 Task: Add Nature's Path Organic Flax Plus Maple Pecan to the cart.
Action: Mouse moved to (800, 311)
Screenshot: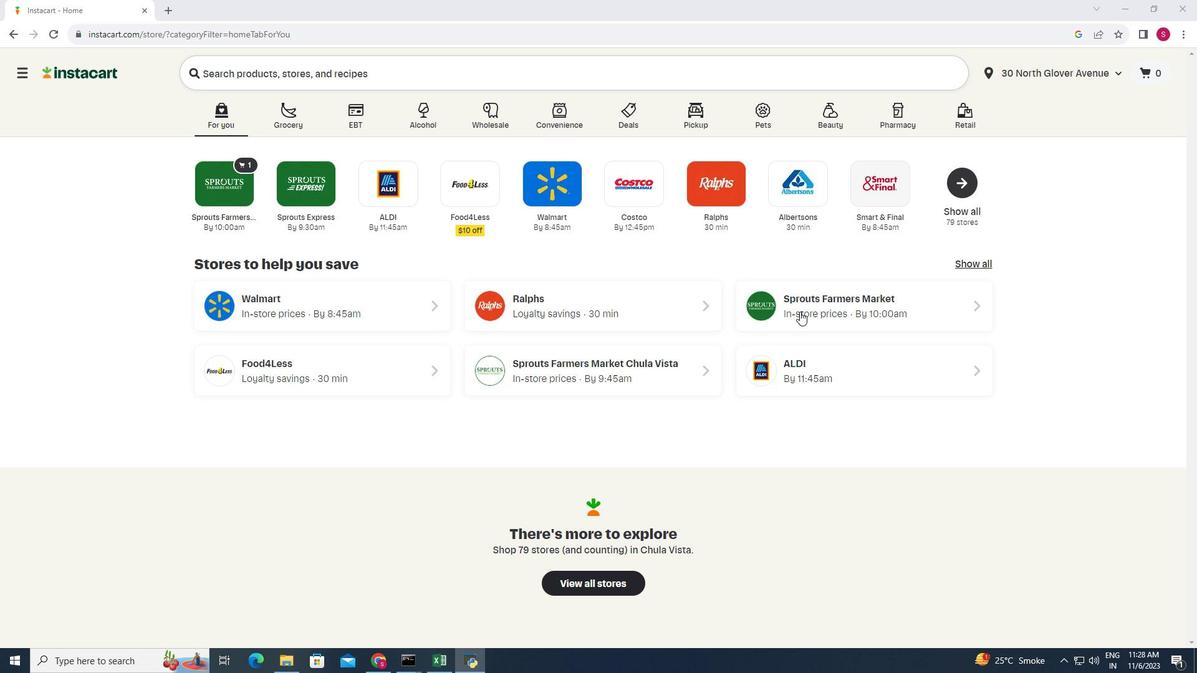
Action: Mouse pressed left at (800, 311)
Screenshot: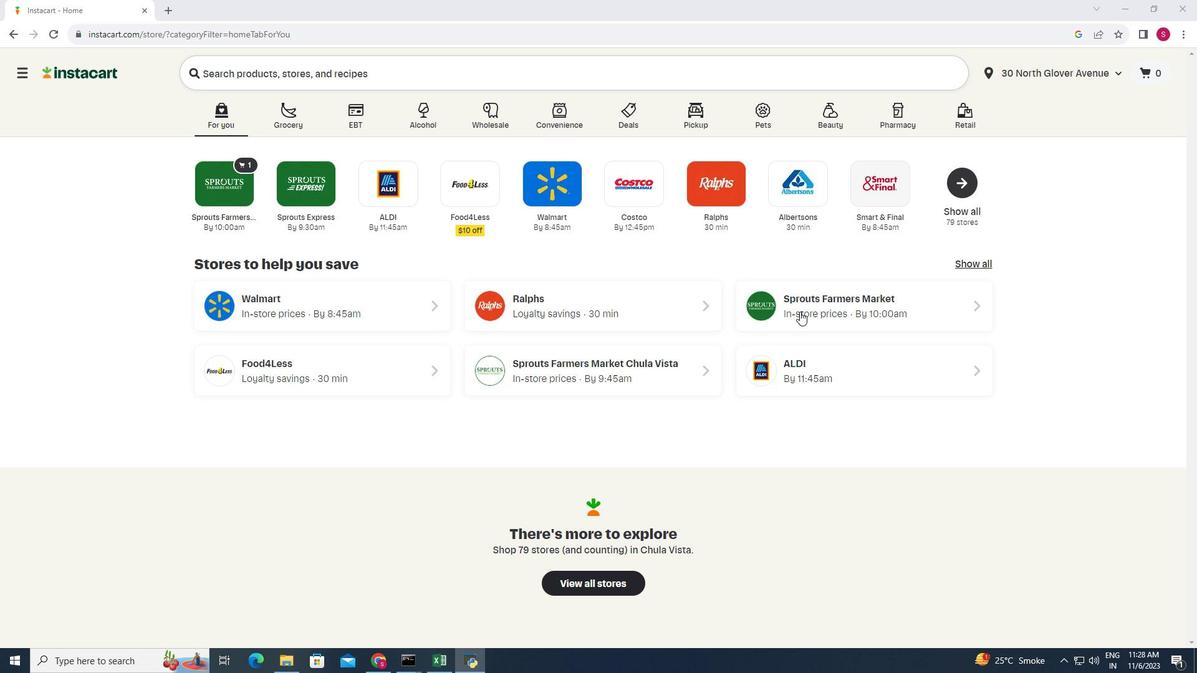 
Action: Mouse moved to (58, 422)
Screenshot: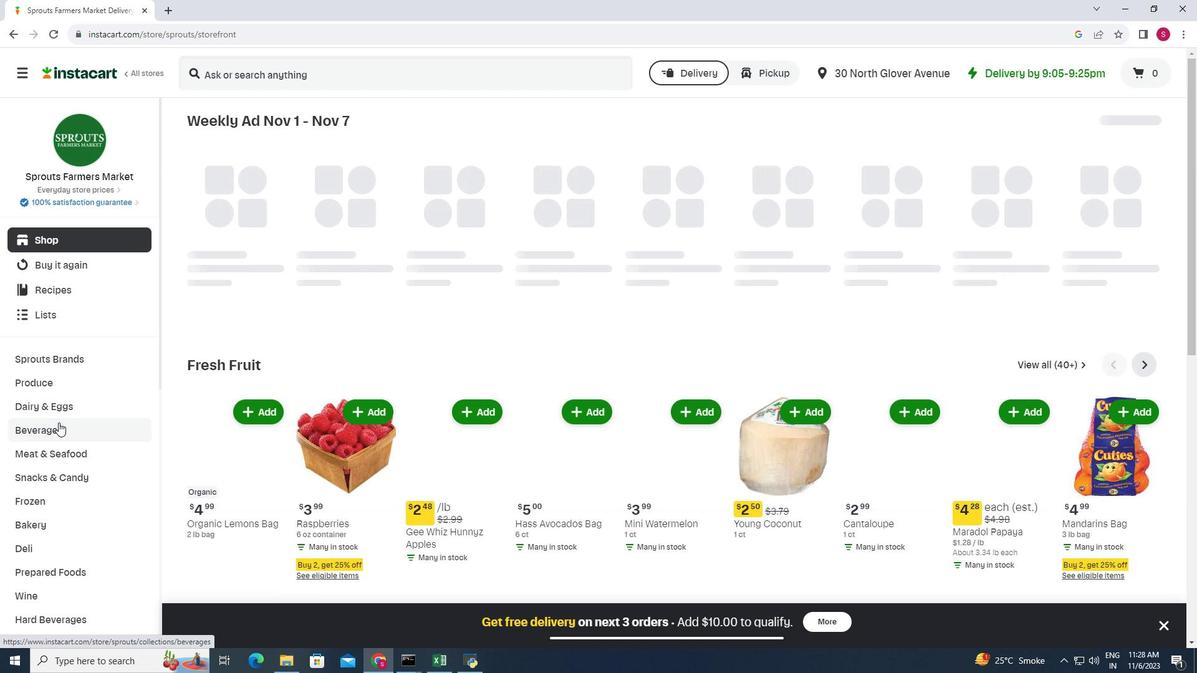 
Action: Mouse scrolled (58, 422) with delta (0, 0)
Screenshot: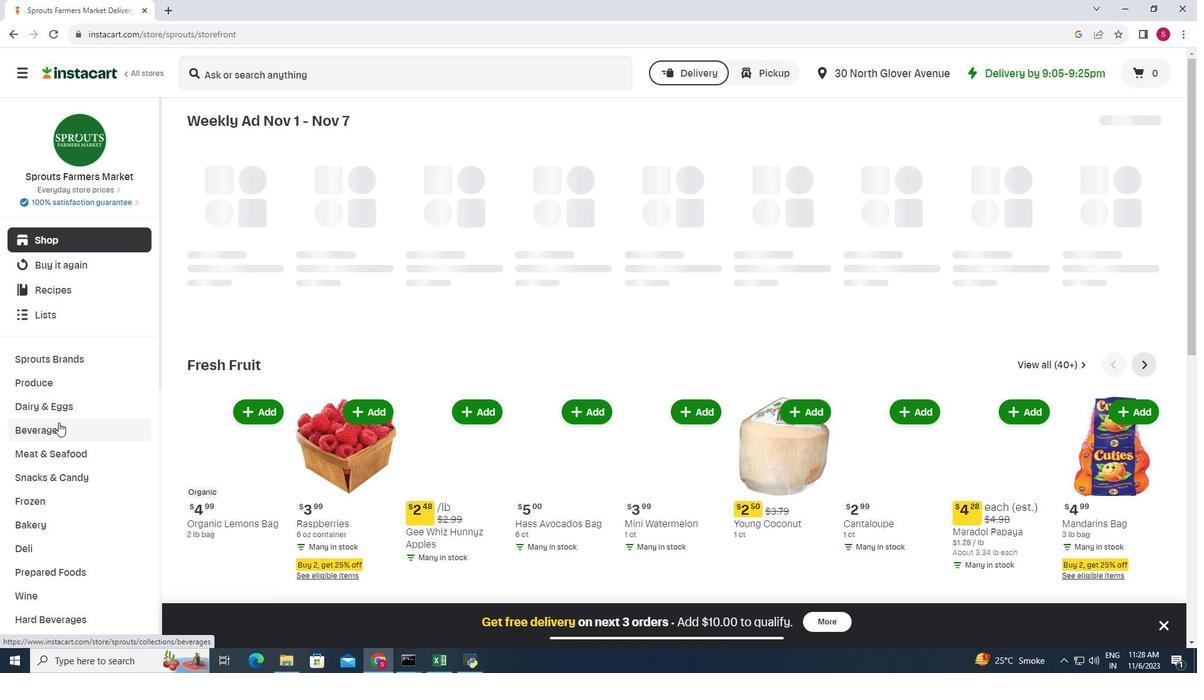 
Action: Mouse scrolled (58, 422) with delta (0, 0)
Screenshot: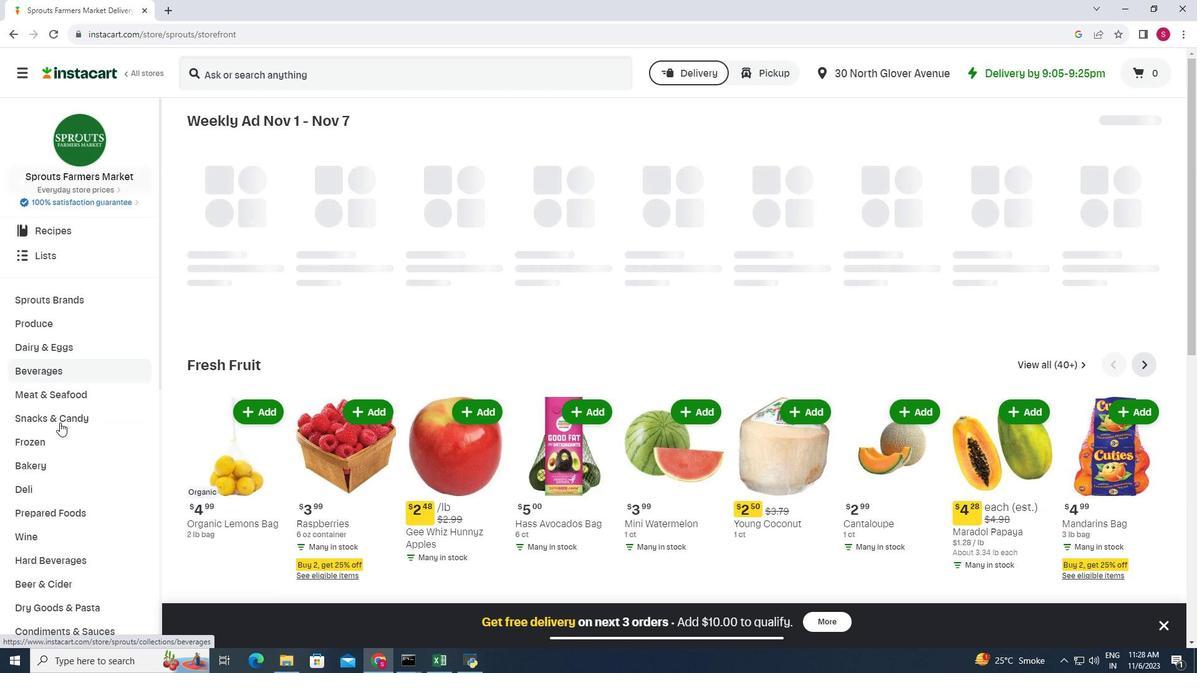 
Action: Mouse moved to (65, 422)
Screenshot: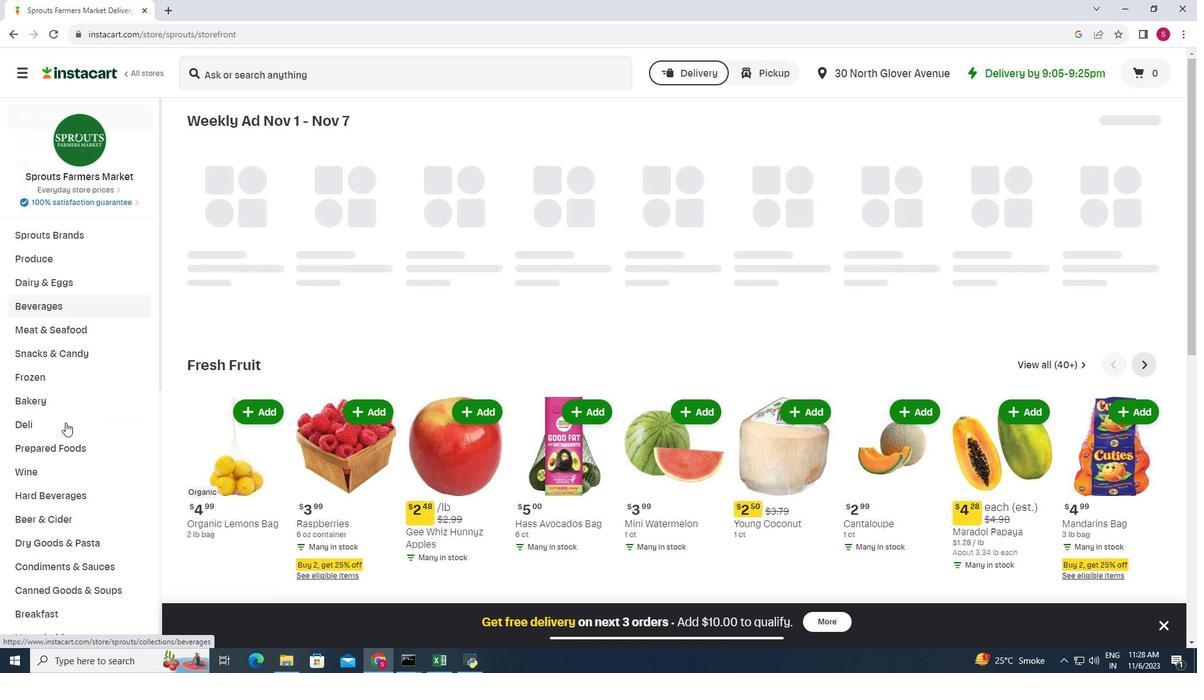 
Action: Mouse scrolled (65, 422) with delta (0, 0)
Screenshot: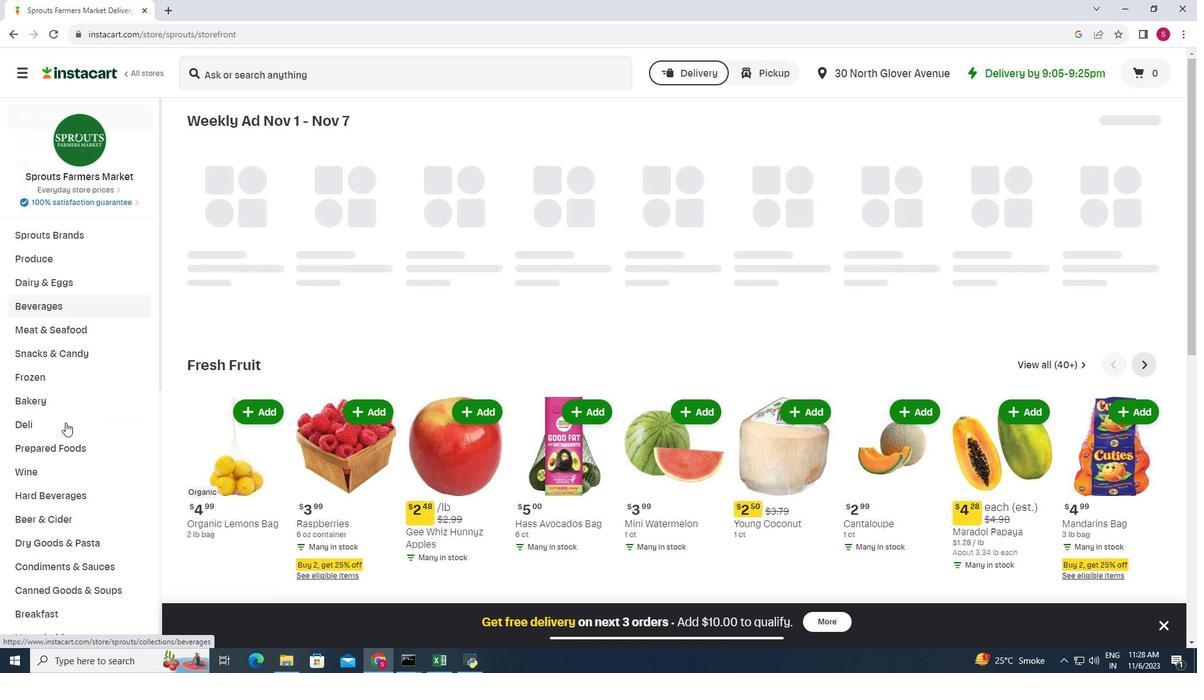 
Action: Mouse moved to (59, 543)
Screenshot: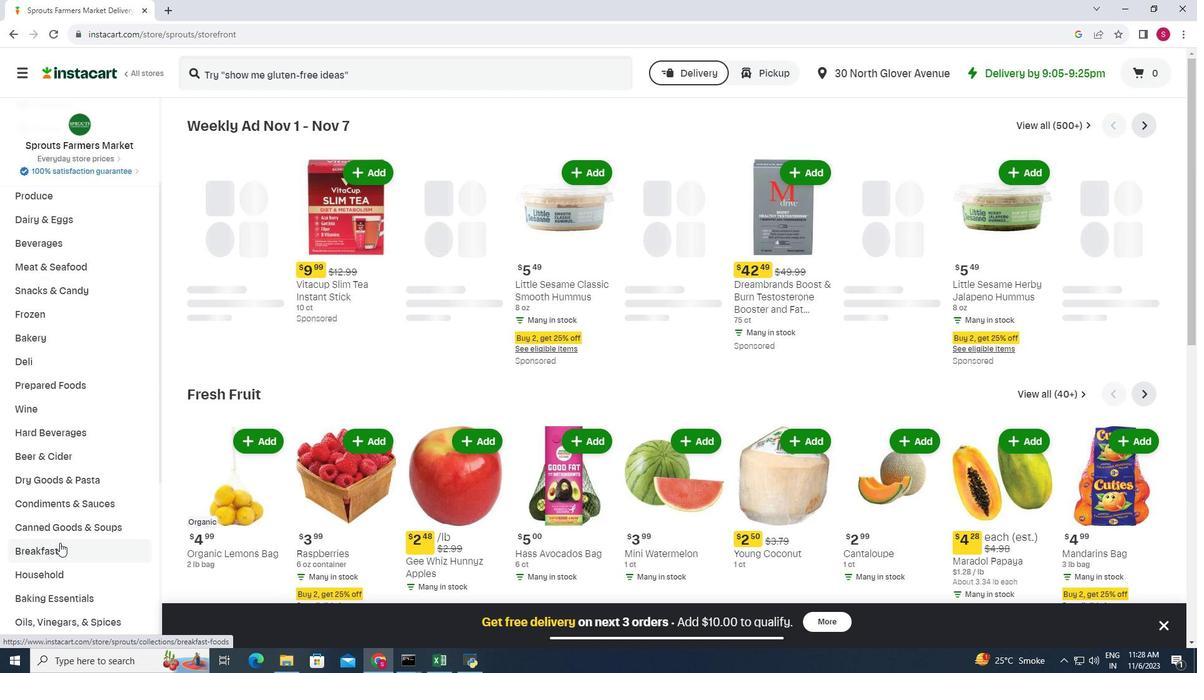 
Action: Mouse pressed left at (59, 543)
Screenshot: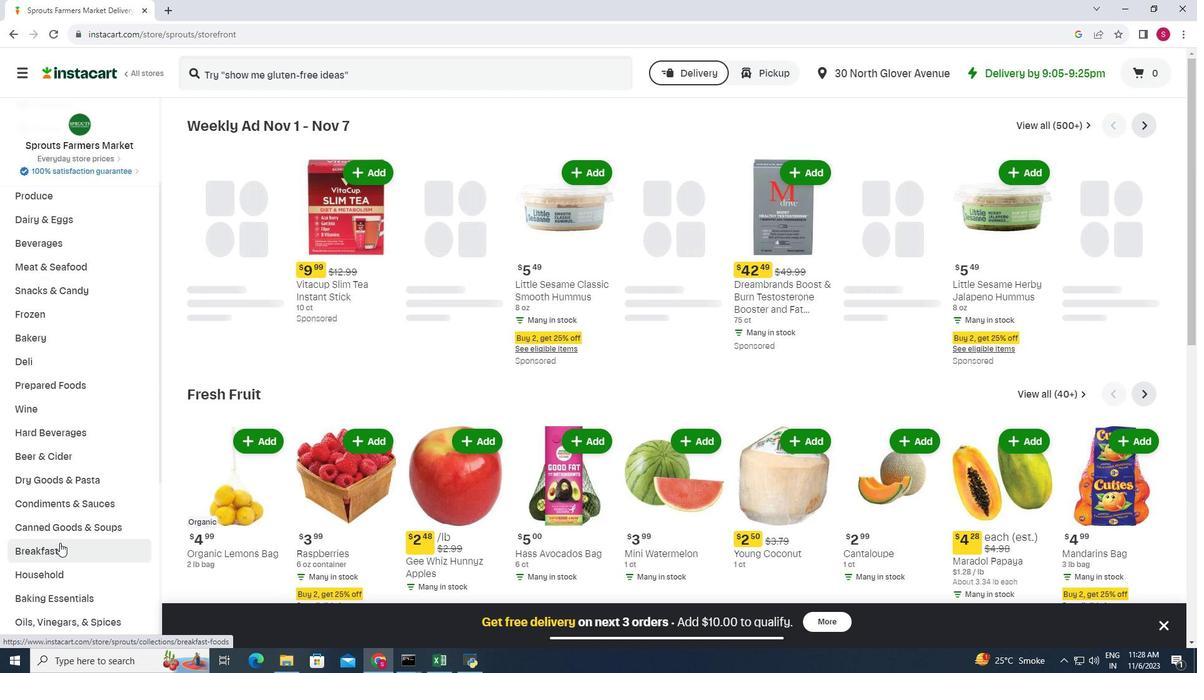 
Action: Mouse moved to (921, 147)
Screenshot: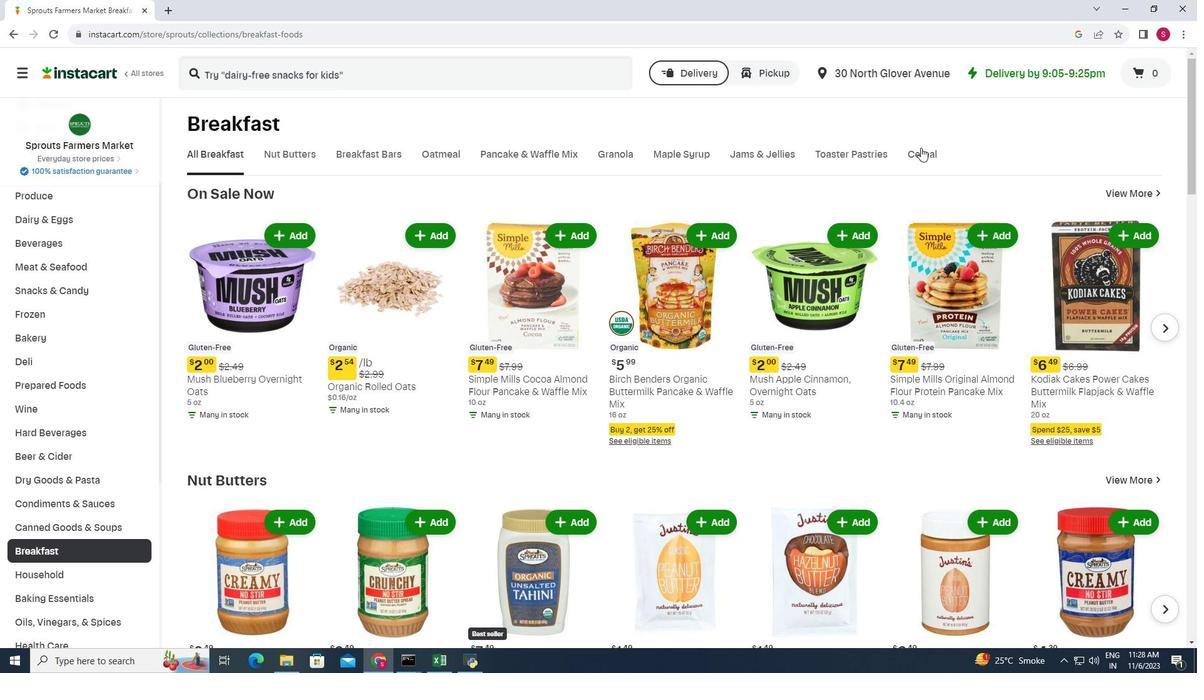 
Action: Mouse pressed left at (921, 147)
Screenshot: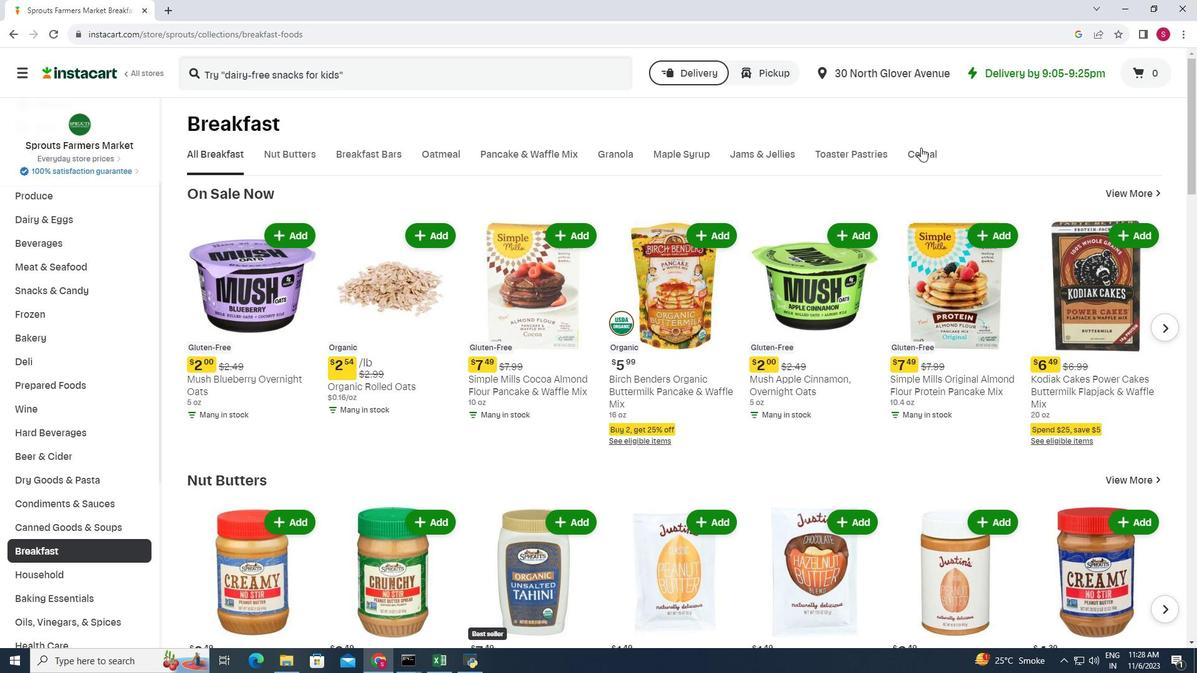 
Action: Mouse moved to (355, 227)
Screenshot: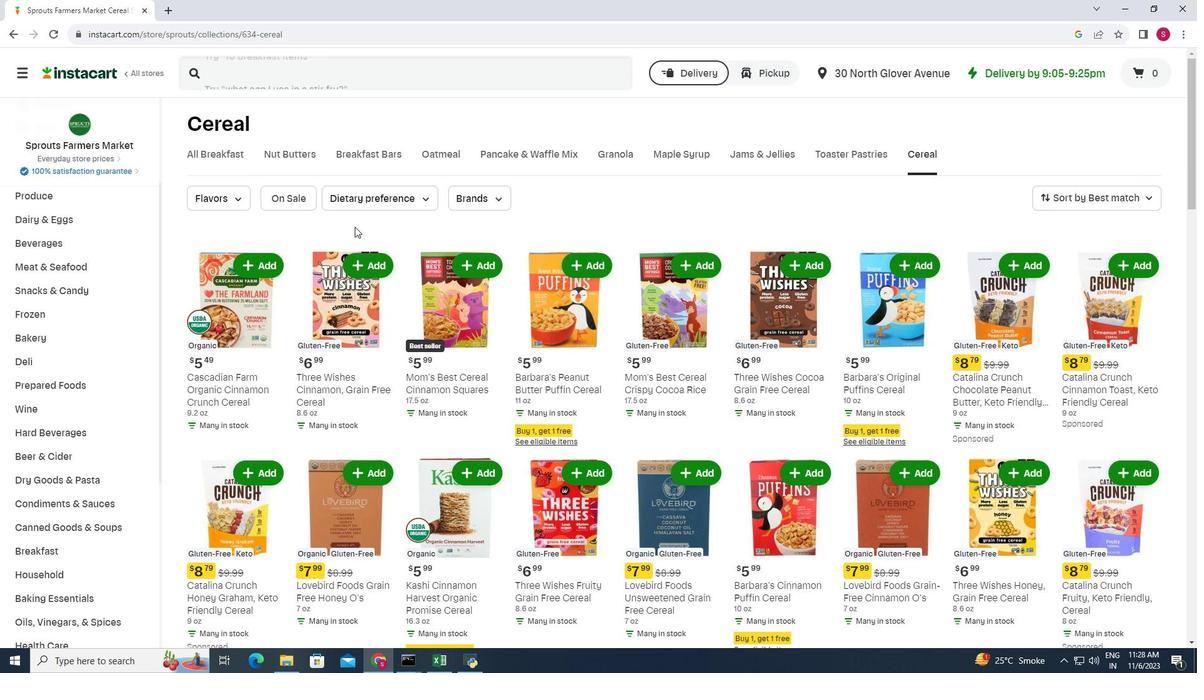 
Action: Mouse scrolled (355, 226) with delta (0, 0)
Screenshot: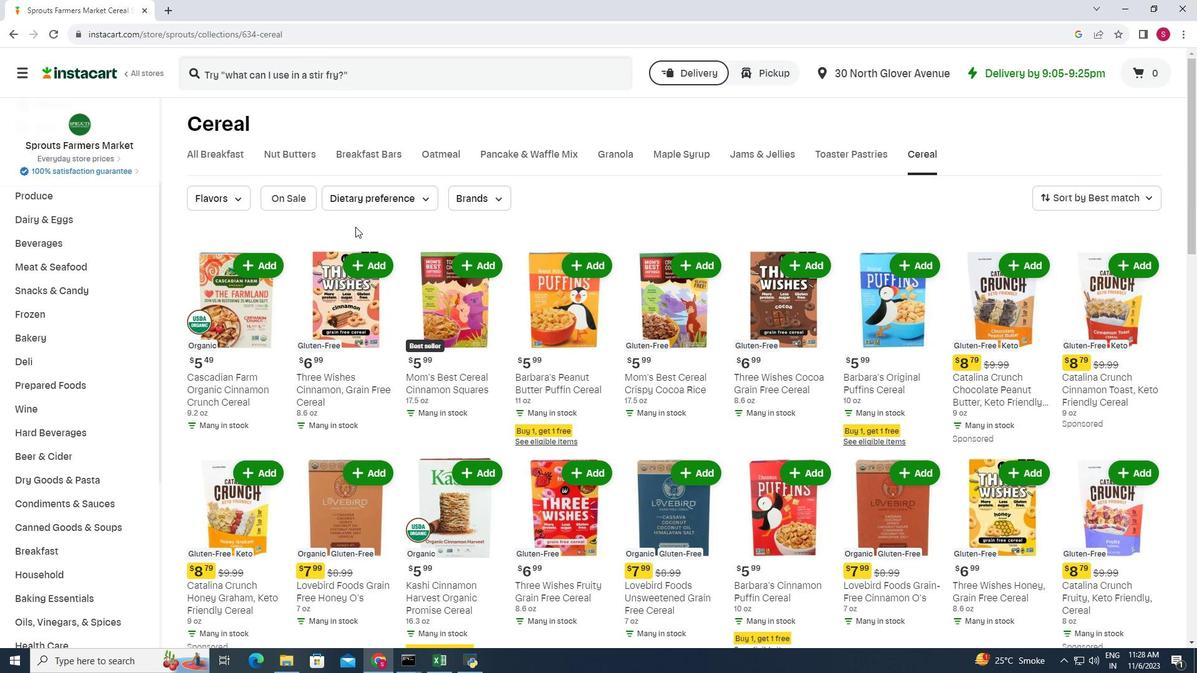 
Action: Mouse scrolled (355, 226) with delta (0, 0)
Screenshot: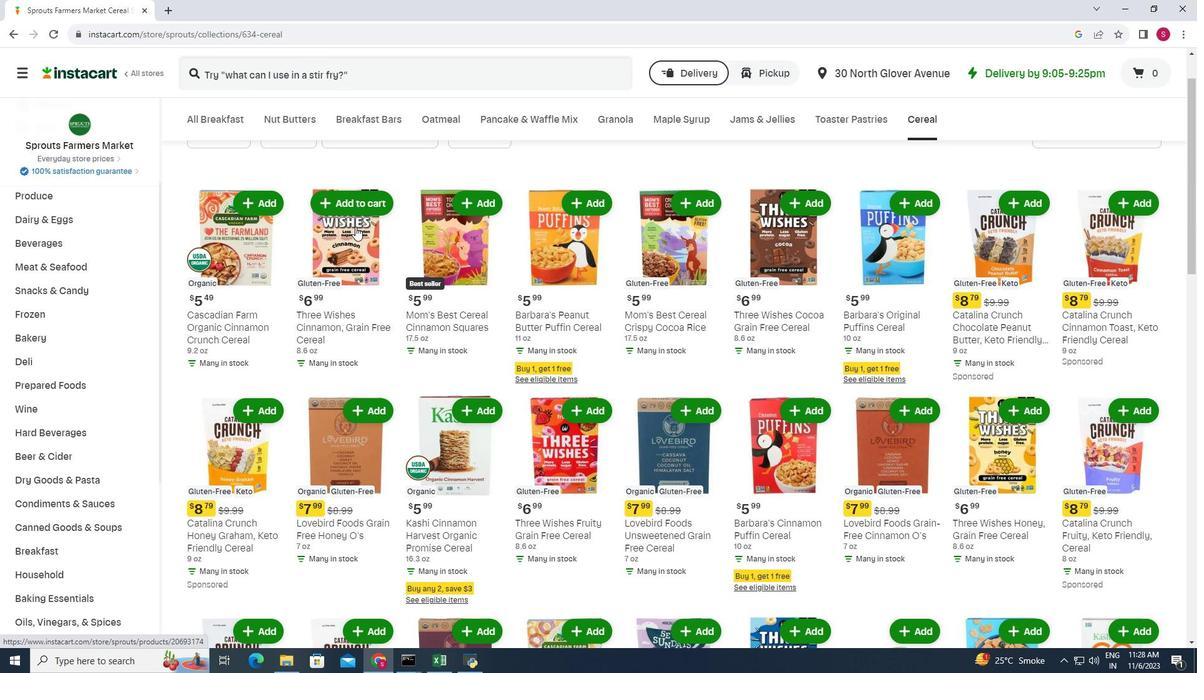 
Action: Mouse scrolled (355, 226) with delta (0, 0)
Screenshot: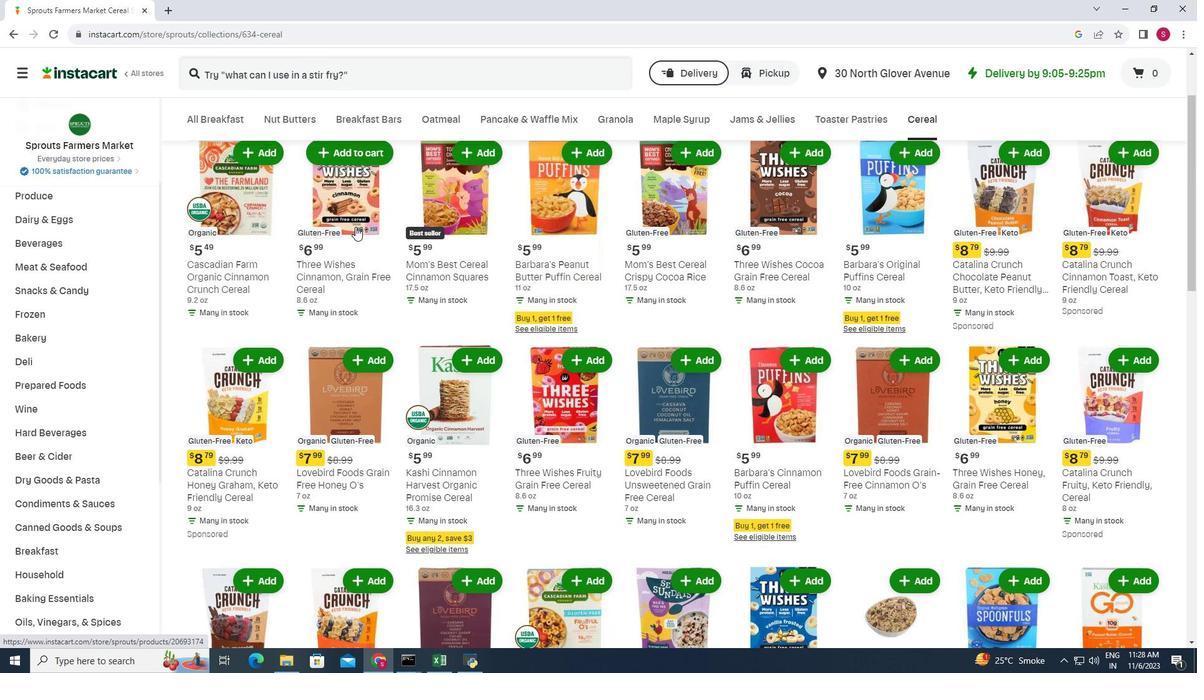 
Action: Mouse scrolled (355, 226) with delta (0, 0)
Screenshot: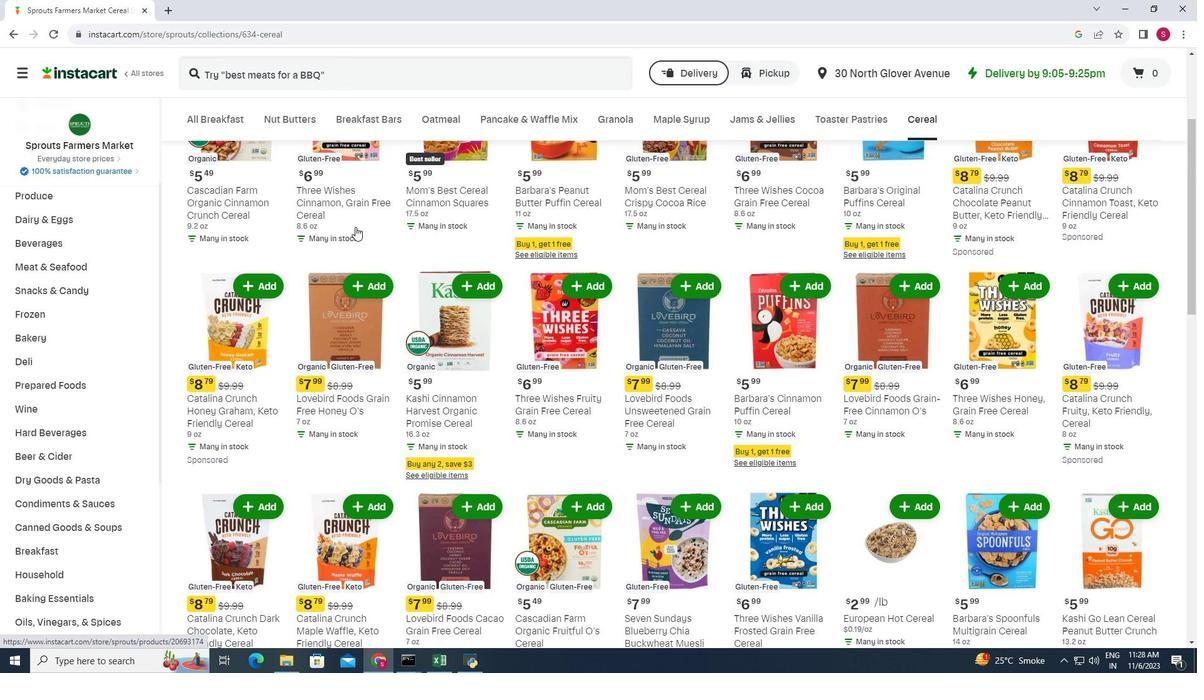 
Action: Mouse moved to (412, 248)
Screenshot: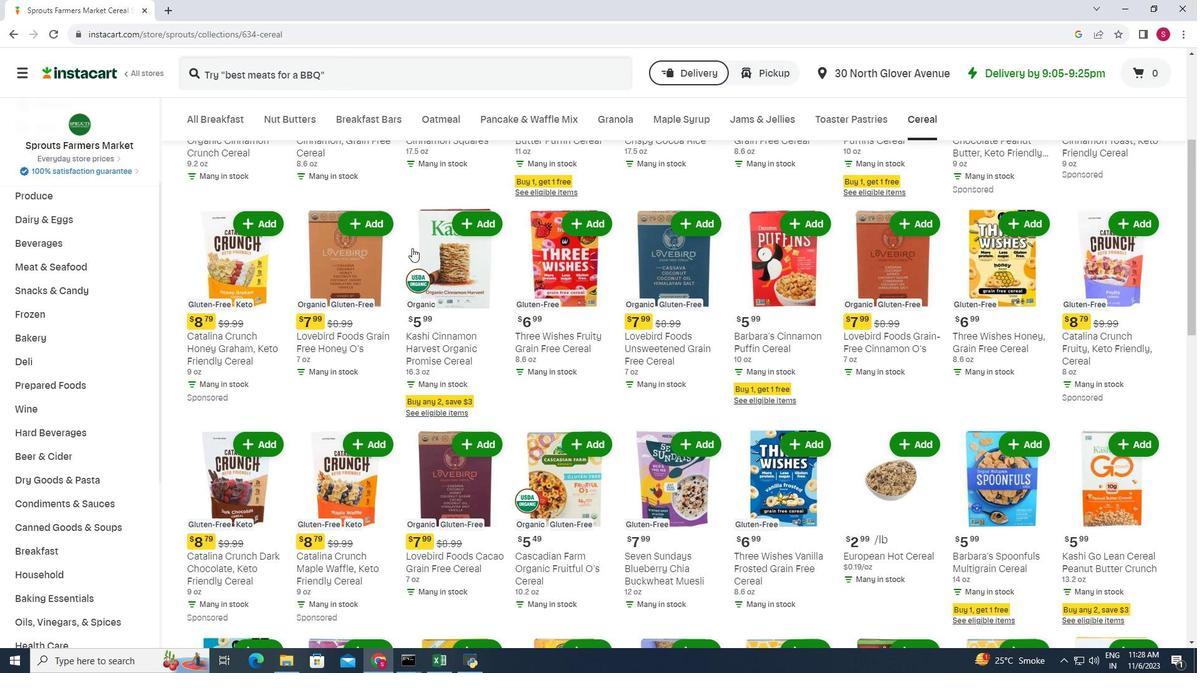 
Action: Mouse scrolled (412, 247) with delta (0, 0)
Screenshot: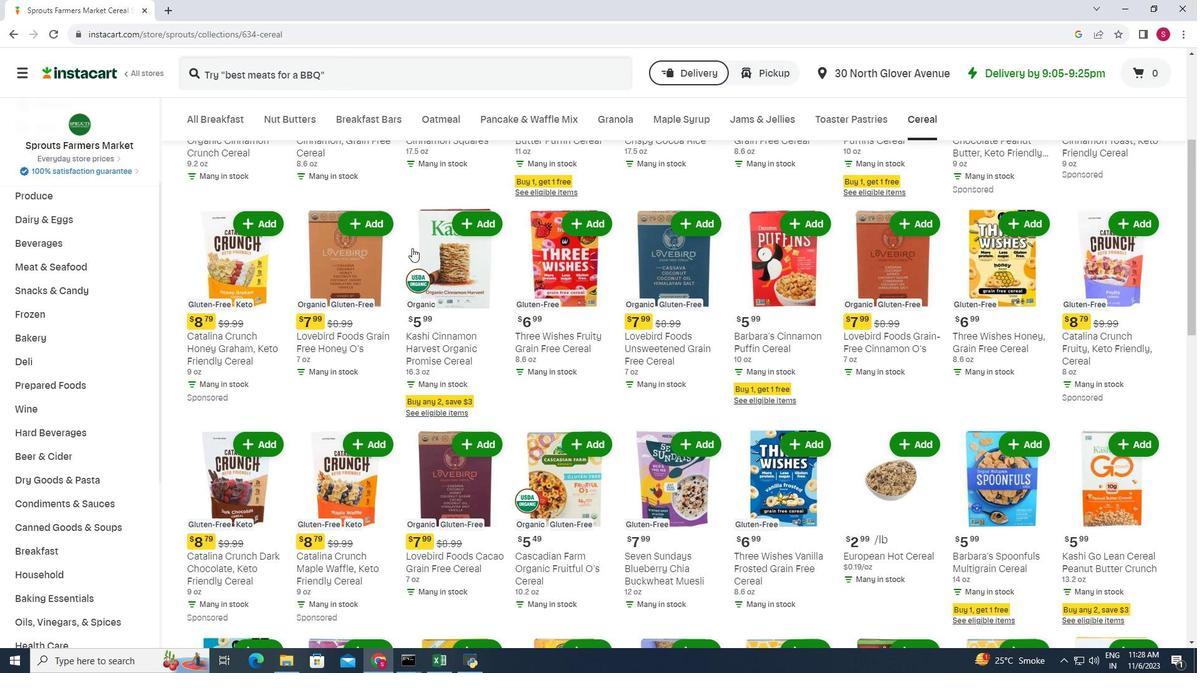 
Action: Mouse moved to (402, 248)
Screenshot: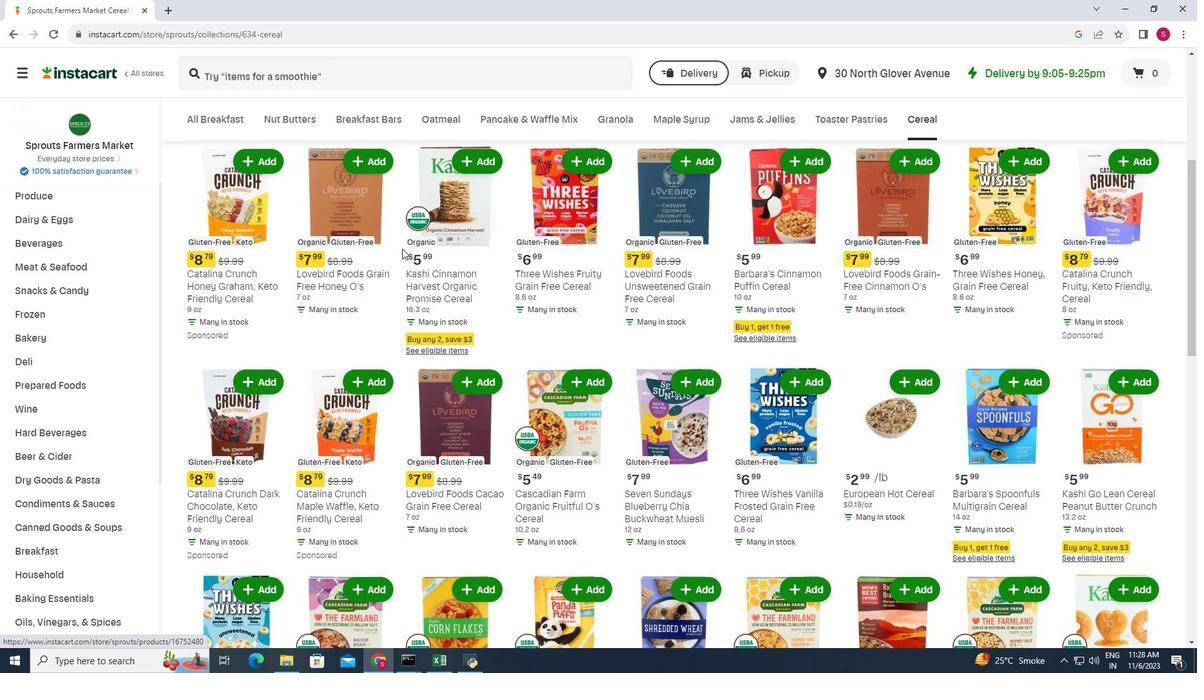 
Action: Mouse scrolled (402, 248) with delta (0, 0)
Screenshot: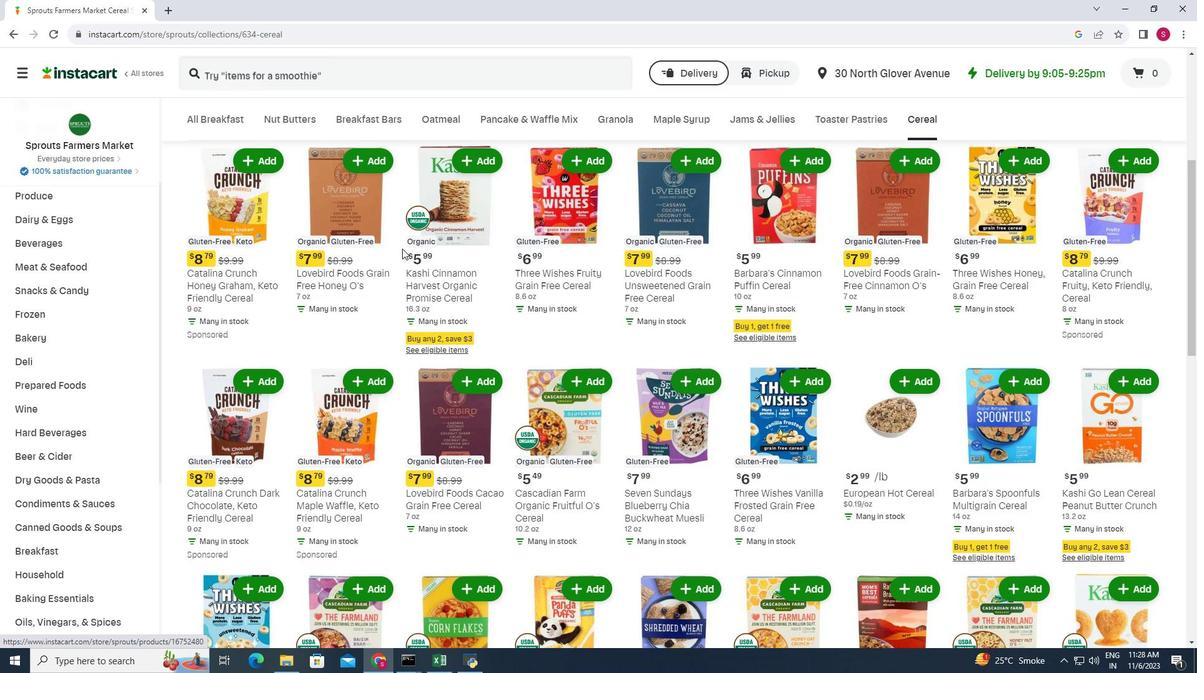 
Action: Mouse scrolled (402, 248) with delta (0, 0)
Screenshot: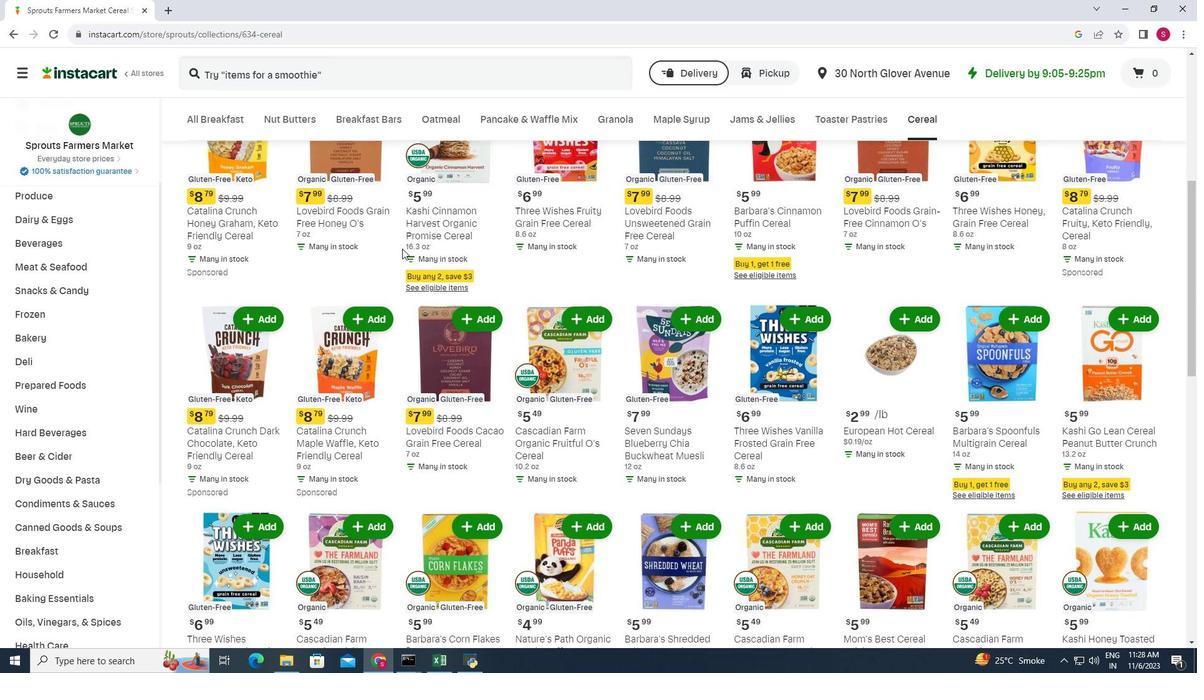 
Action: Mouse moved to (384, 250)
Screenshot: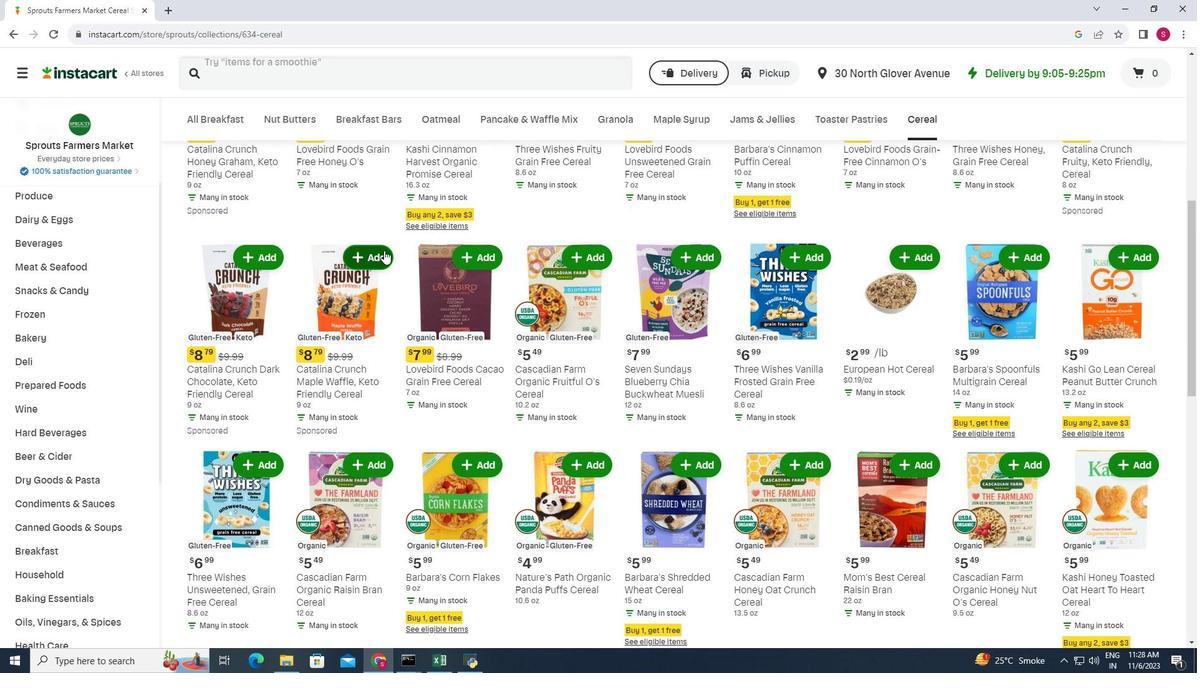 
Action: Mouse scrolled (384, 250) with delta (0, 0)
Screenshot: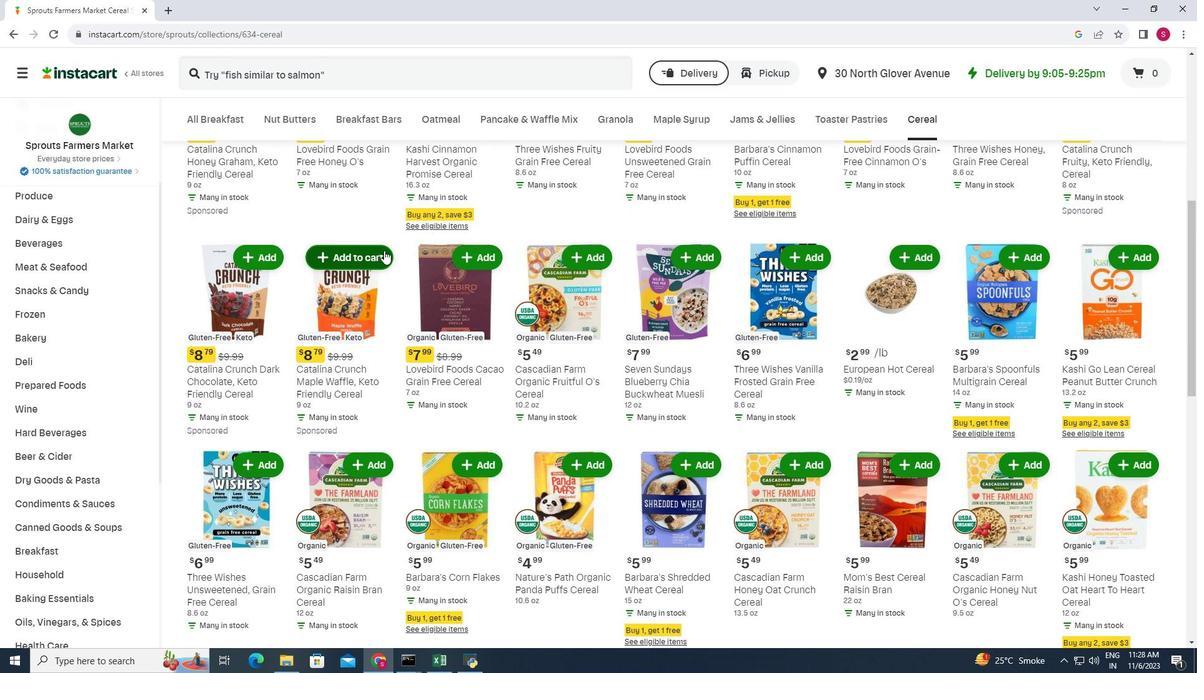 
Action: Mouse scrolled (384, 250) with delta (0, 0)
Screenshot: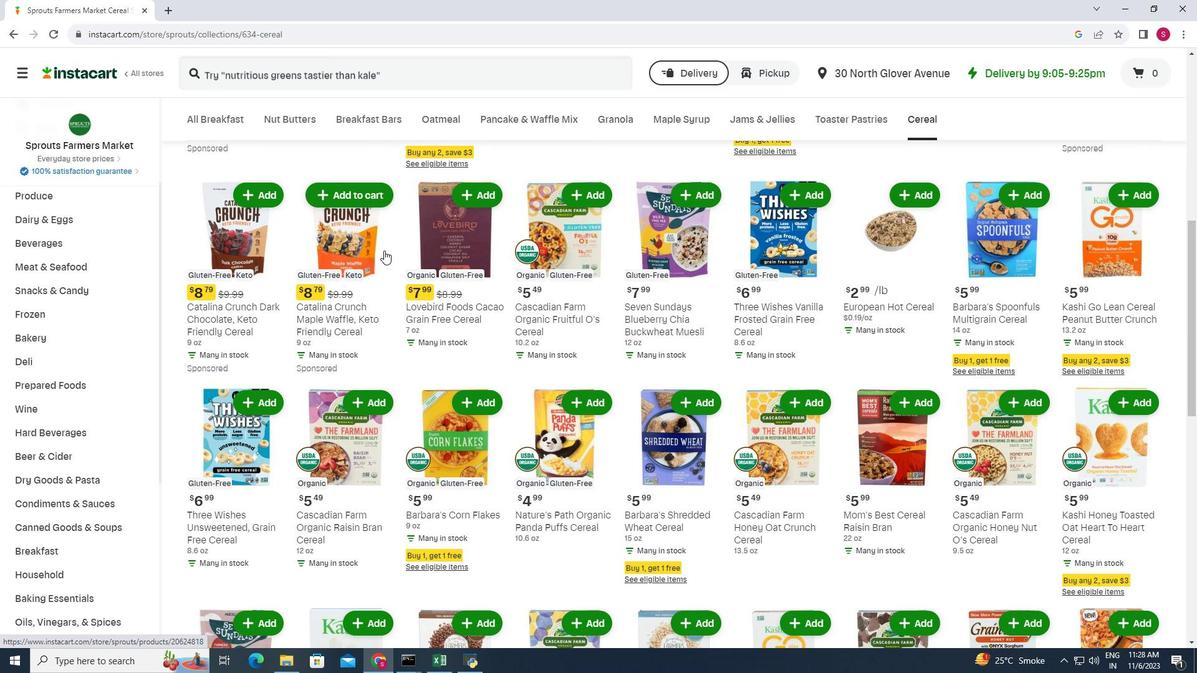 
Action: Mouse moved to (381, 248)
Screenshot: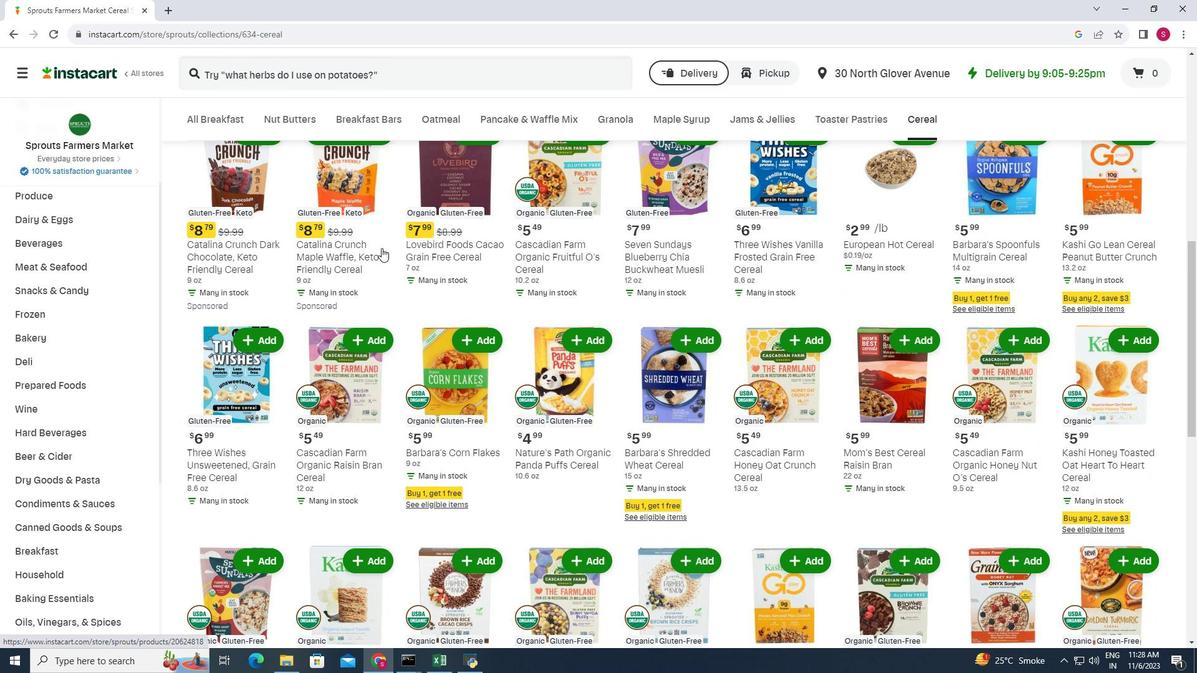 
Action: Mouse scrolled (381, 247) with delta (0, 0)
Screenshot: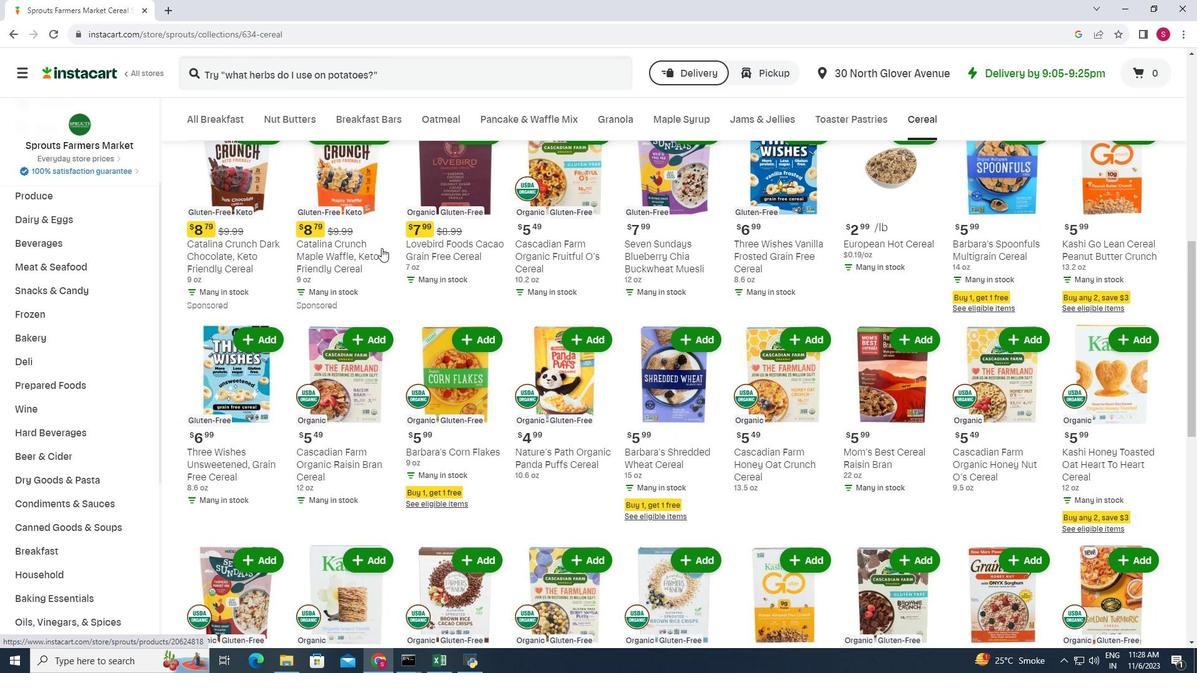 
Action: Mouse moved to (383, 238)
Screenshot: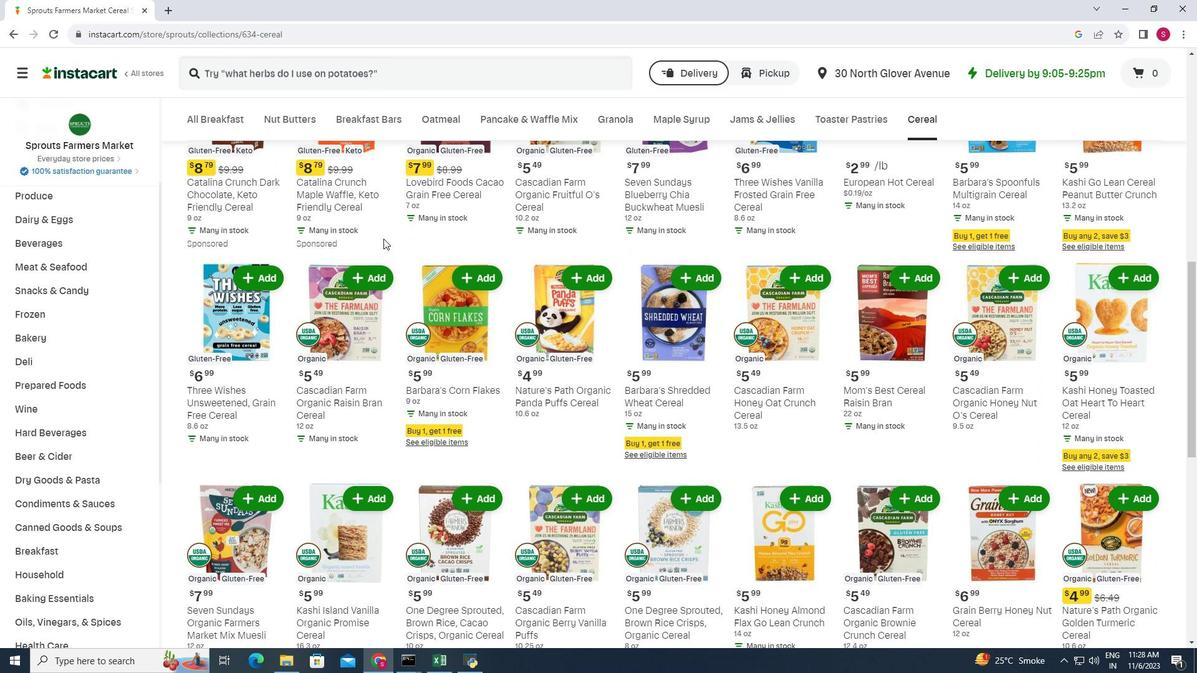 
Action: Mouse scrolled (383, 238) with delta (0, 0)
Screenshot: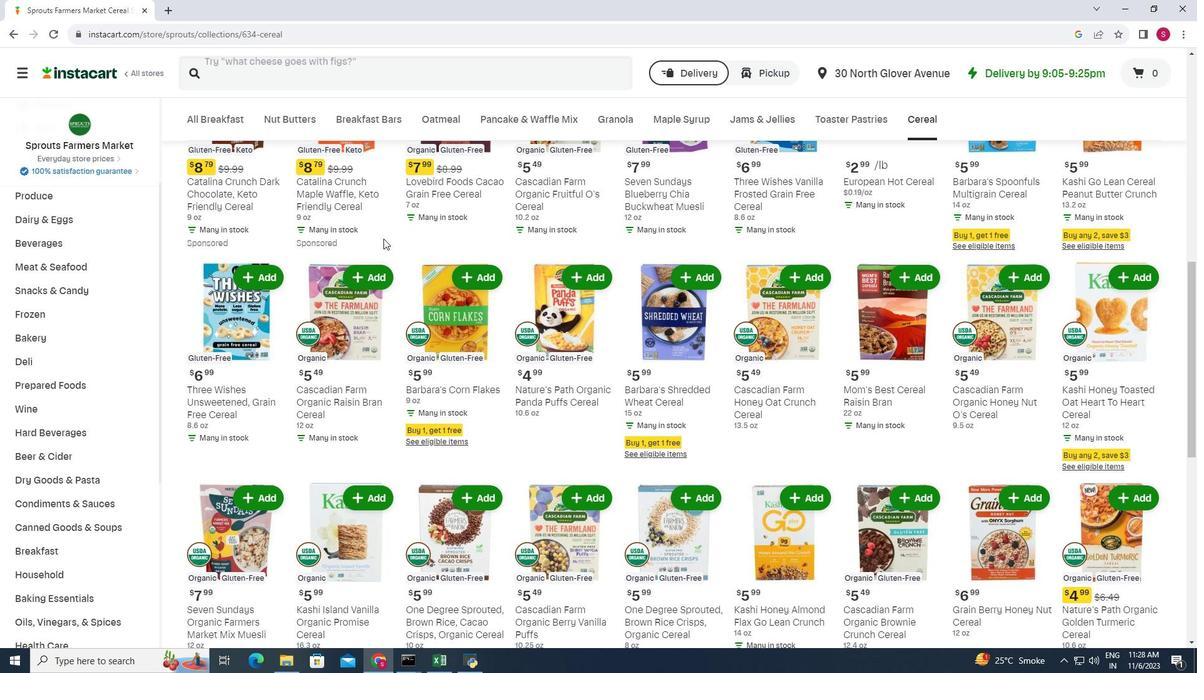 
Action: Mouse scrolled (383, 238) with delta (0, 0)
Screenshot: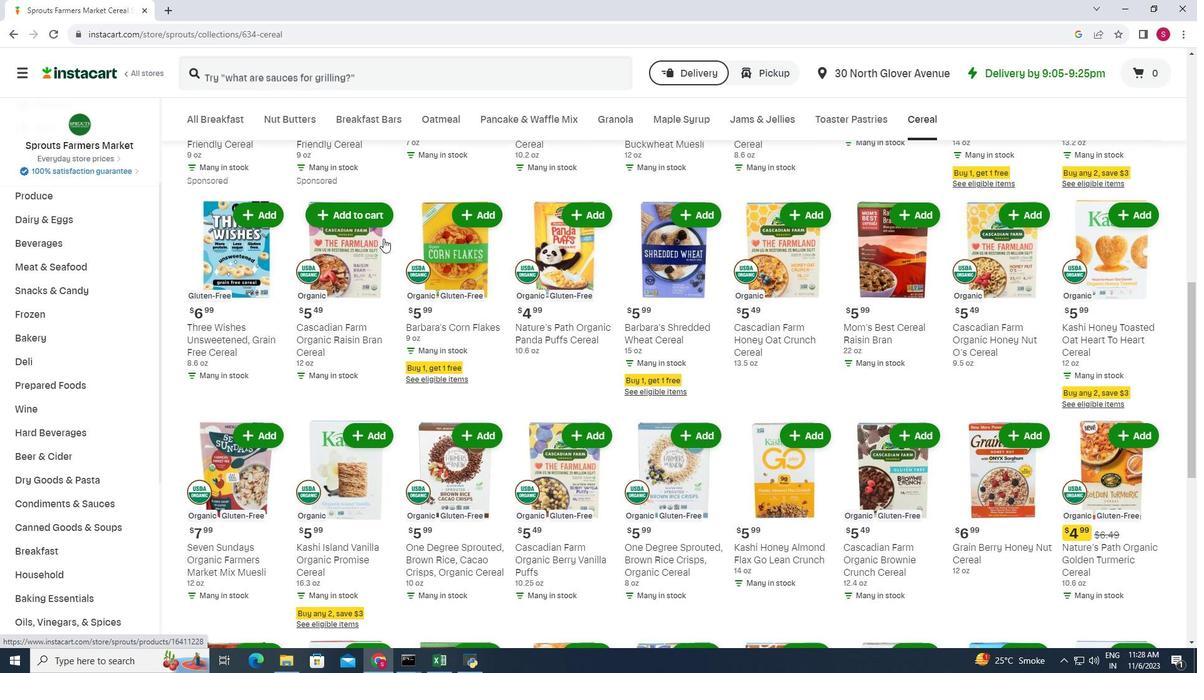 
Action: Mouse scrolled (383, 238) with delta (0, 0)
Screenshot: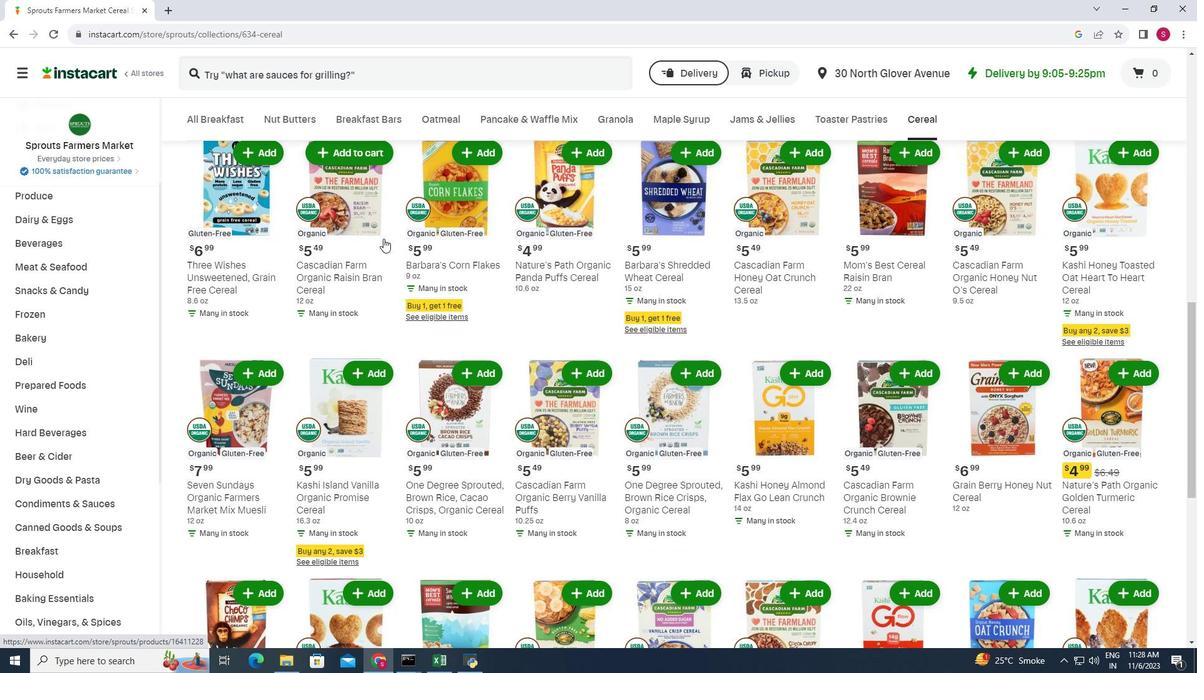 
Action: Mouse scrolled (383, 238) with delta (0, 0)
Screenshot: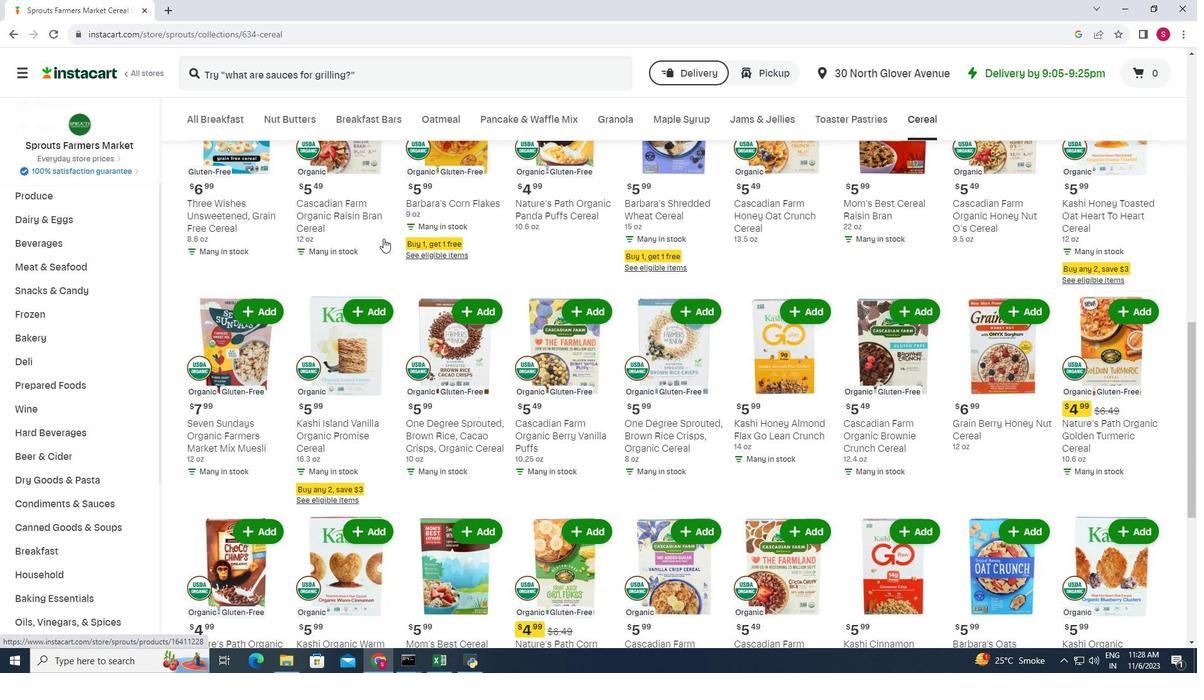 
Action: Mouse scrolled (383, 238) with delta (0, 0)
Screenshot: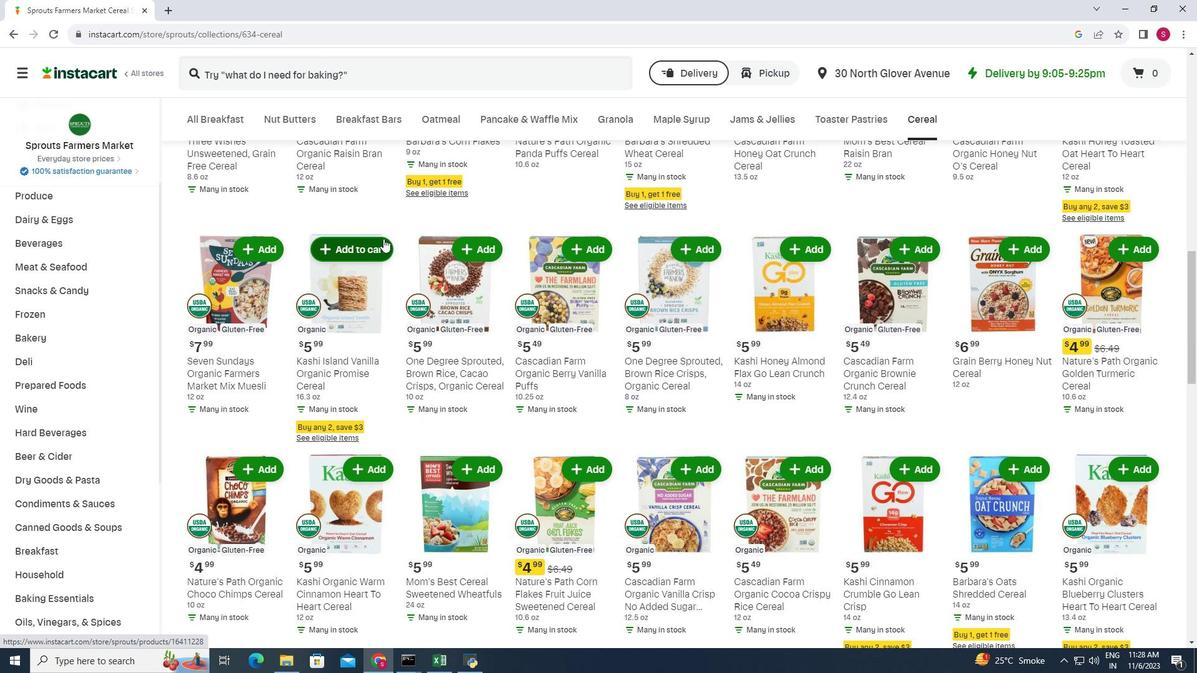 
Action: Mouse scrolled (383, 238) with delta (0, 0)
Screenshot: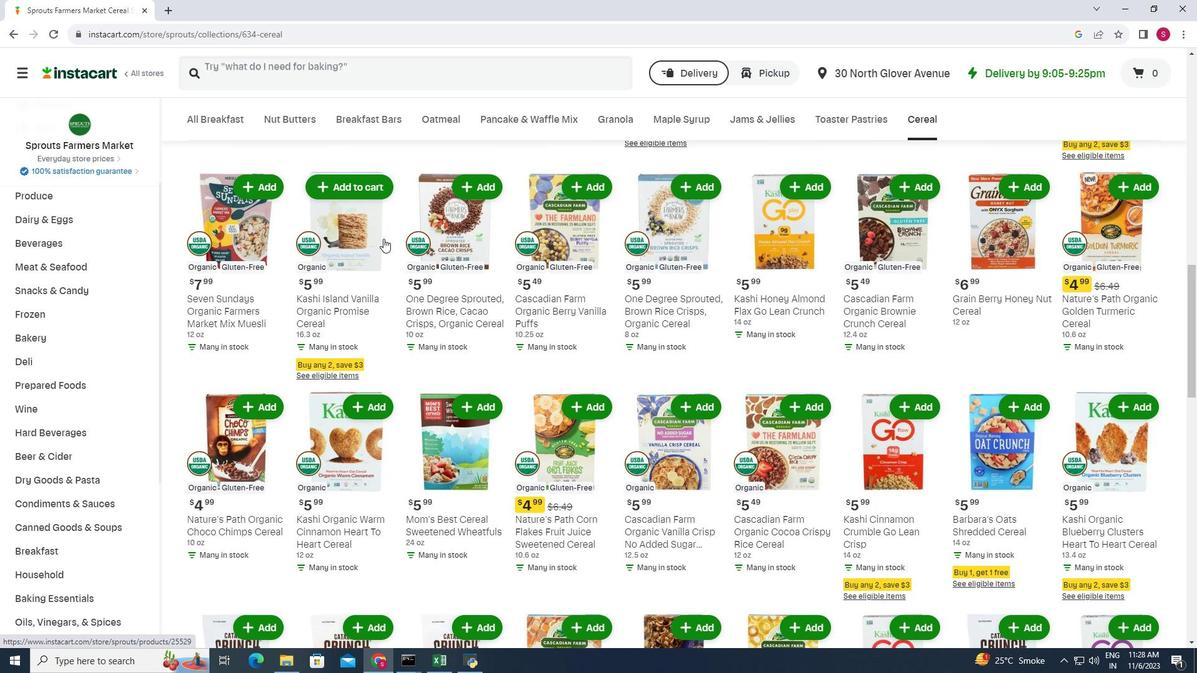 
Action: Mouse scrolled (383, 238) with delta (0, 0)
Screenshot: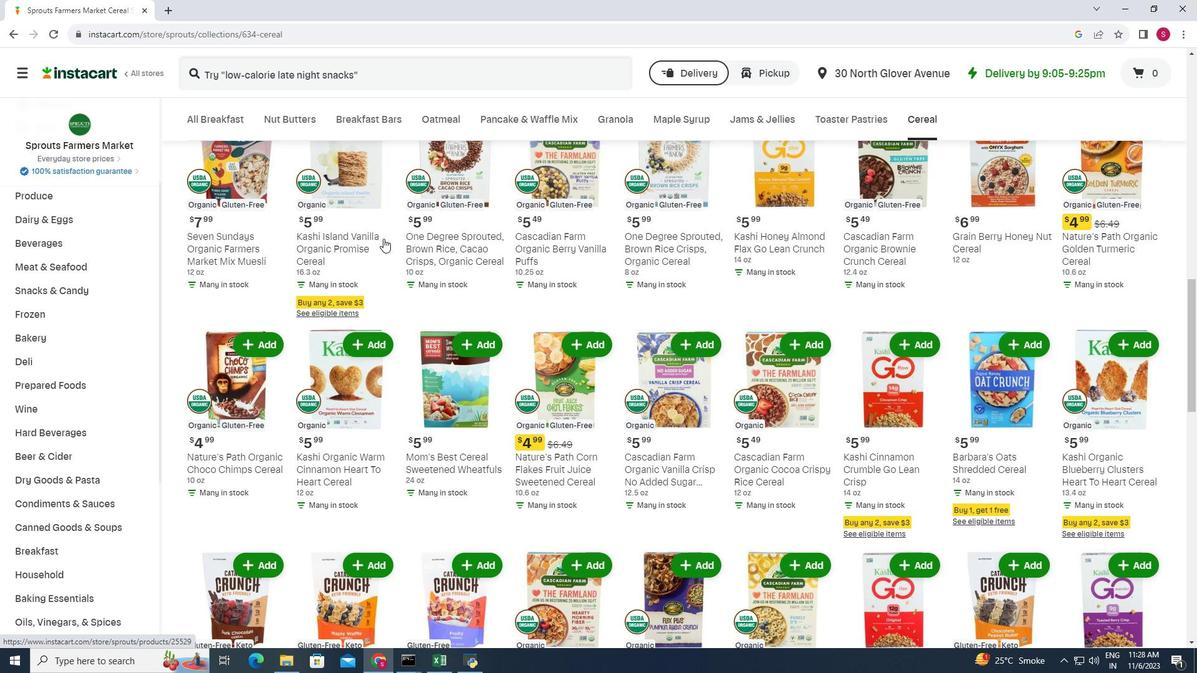 
Action: Mouse scrolled (383, 238) with delta (0, 0)
Screenshot: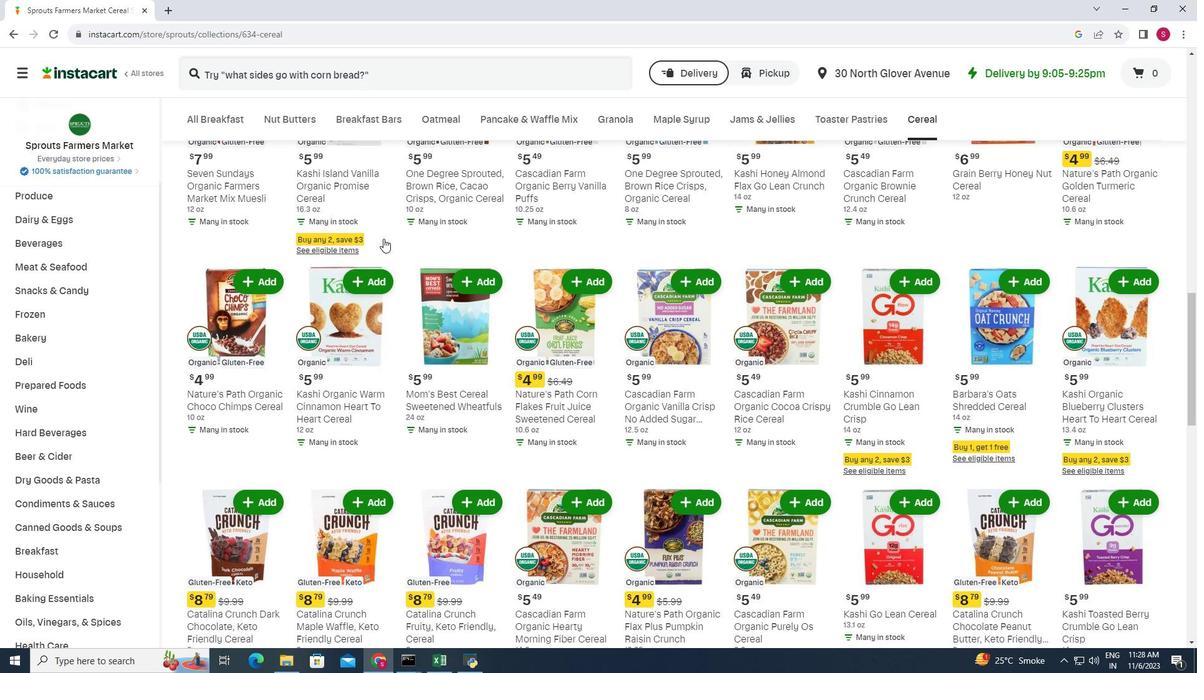 
Action: Mouse scrolled (383, 238) with delta (0, 0)
Screenshot: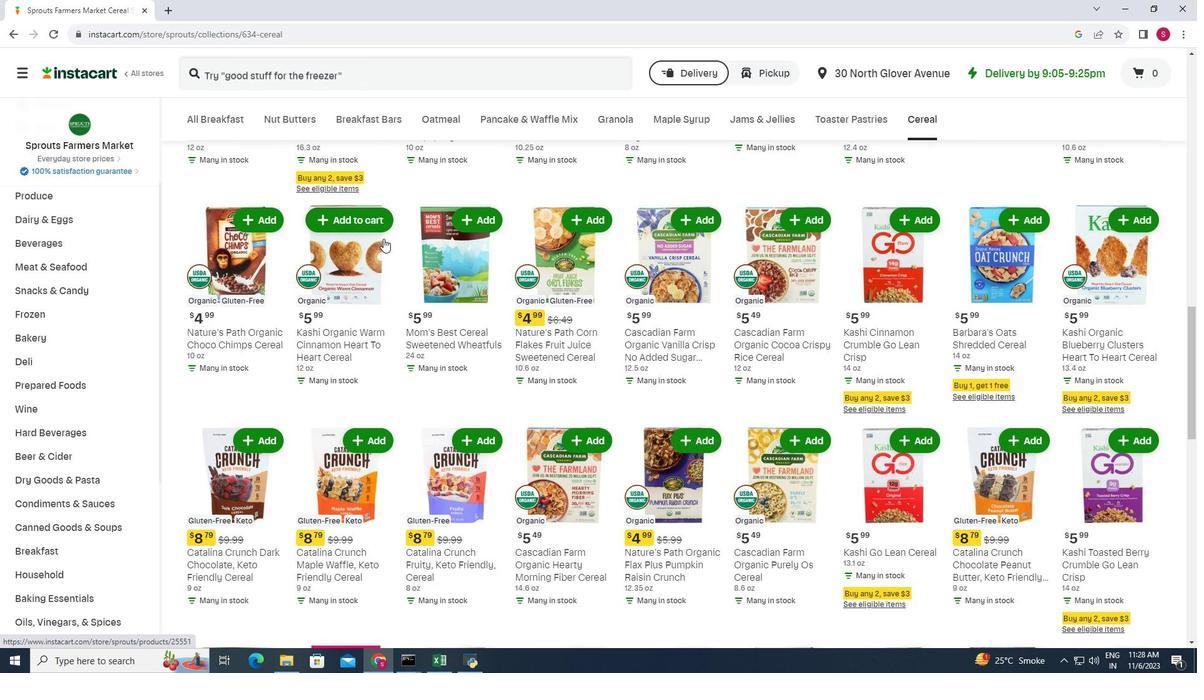 
Action: Mouse scrolled (383, 238) with delta (0, 0)
Screenshot: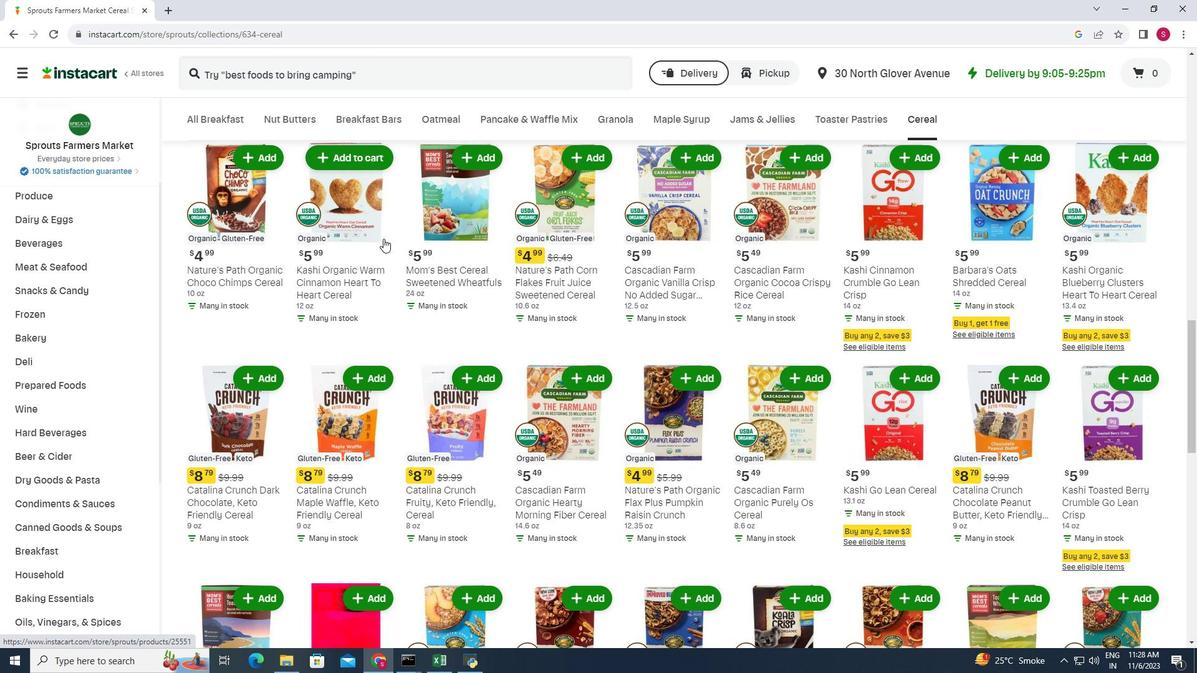 
Action: Mouse scrolled (383, 238) with delta (0, 0)
Screenshot: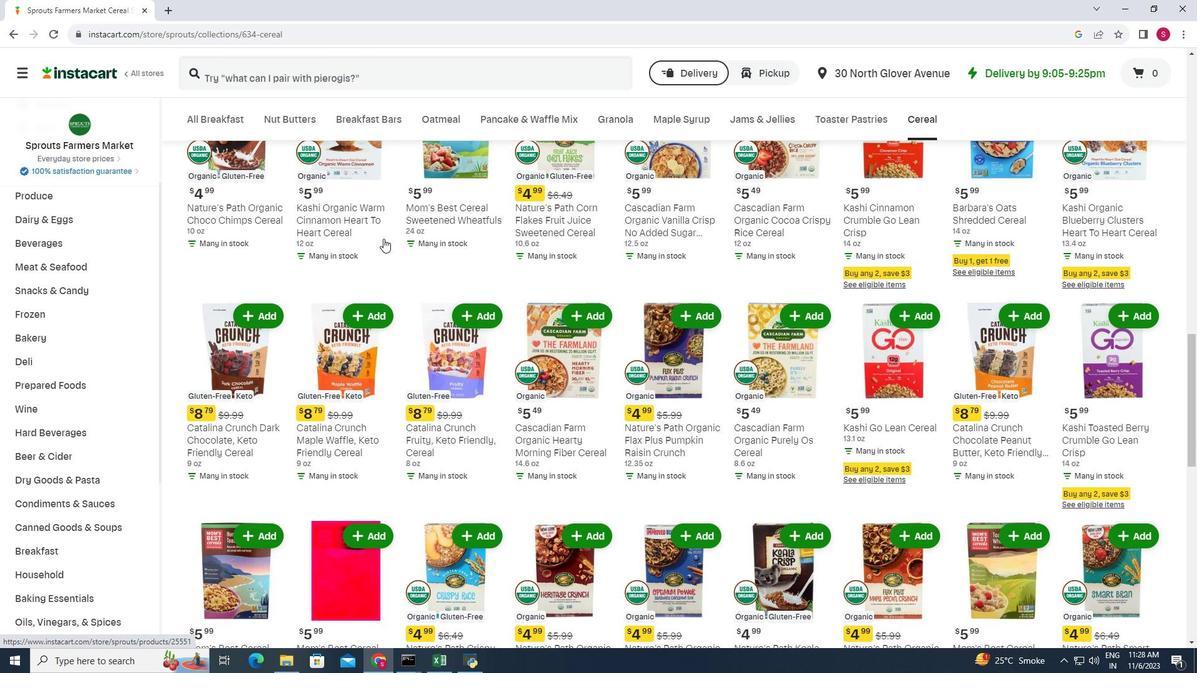 
Action: Mouse scrolled (383, 238) with delta (0, 0)
Screenshot: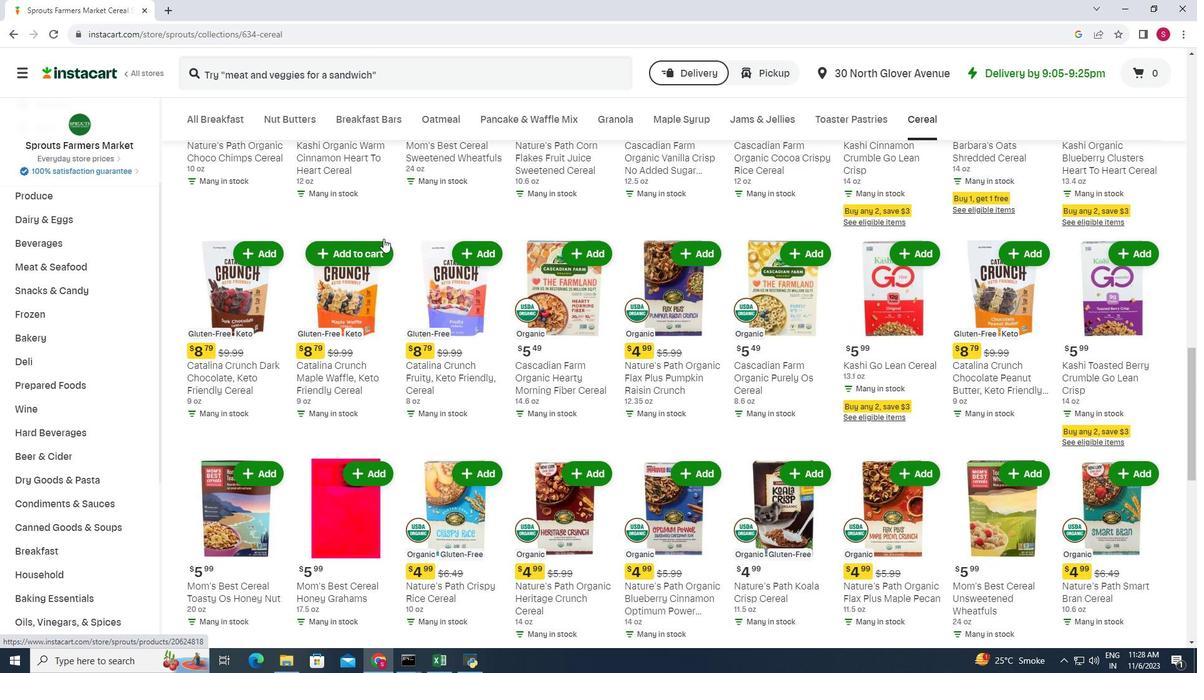 
Action: Mouse scrolled (383, 238) with delta (0, 0)
Screenshot: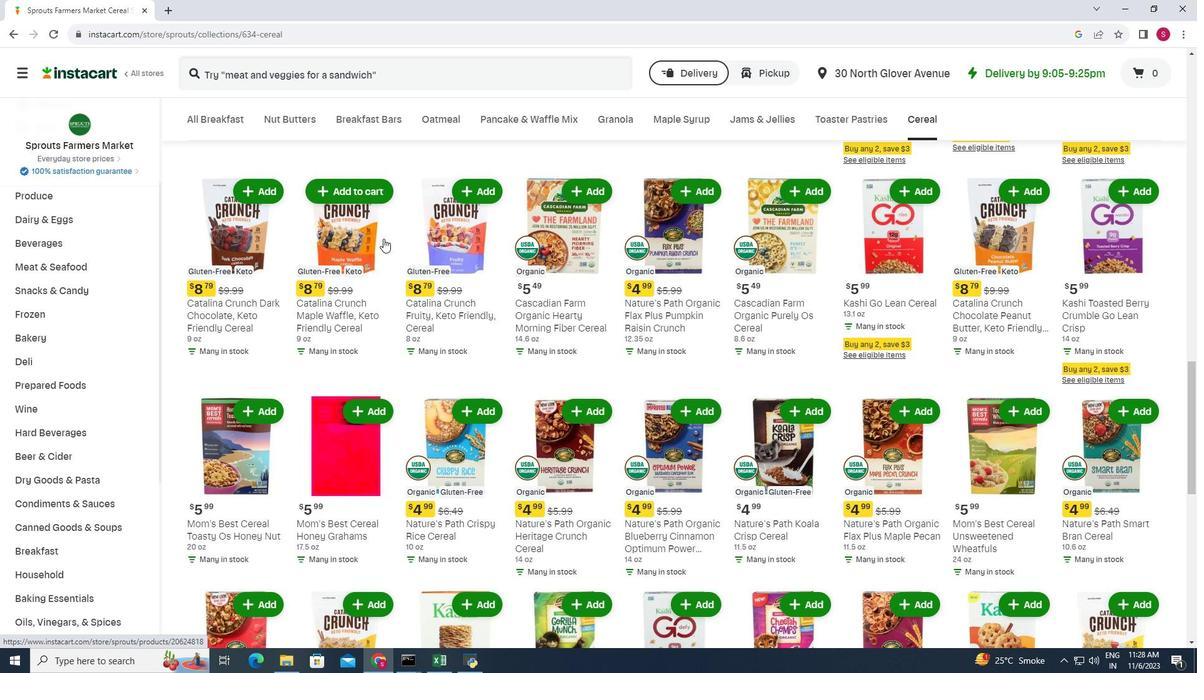 
Action: Mouse scrolled (383, 238) with delta (0, 0)
Screenshot: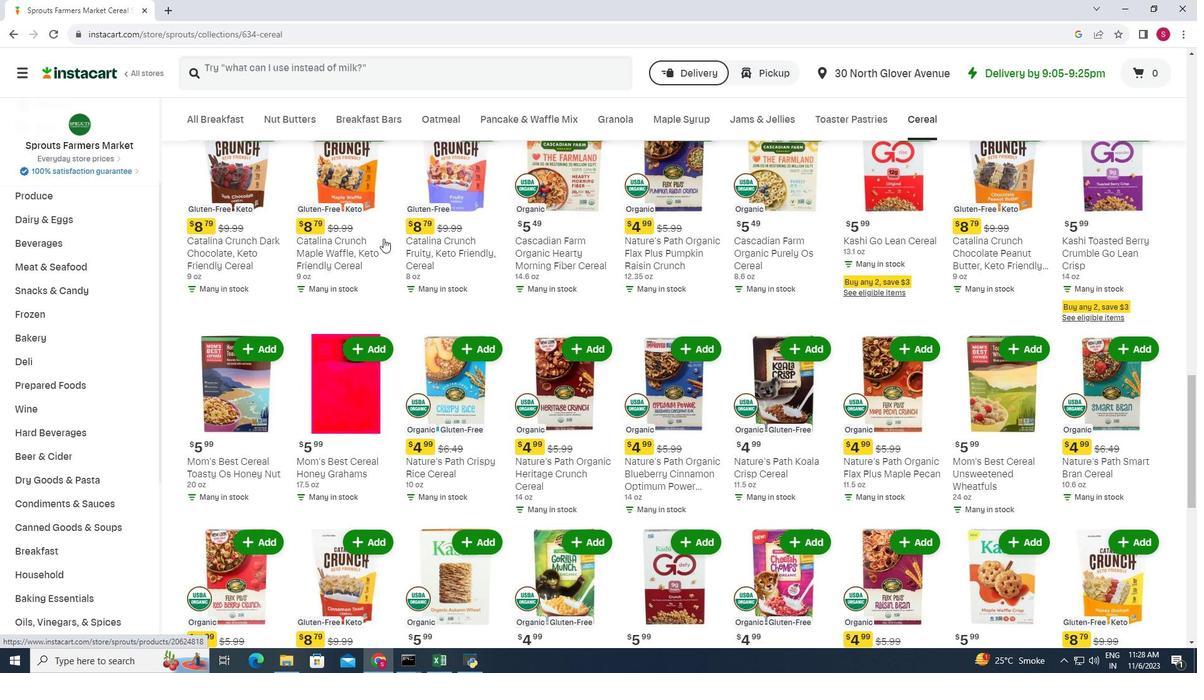 
Action: Mouse scrolled (383, 238) with delta (0, 0)
Screenshot: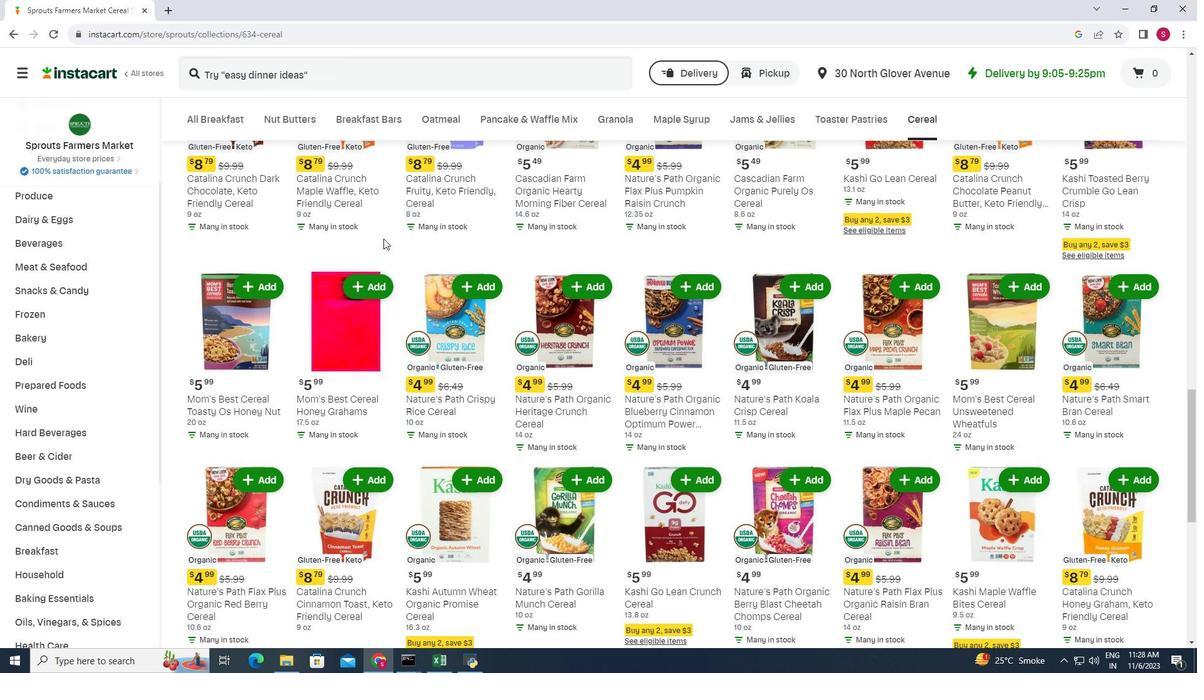 
Action: Mouse scrolled (383, 238) with delta (0, 0)
Screenshot: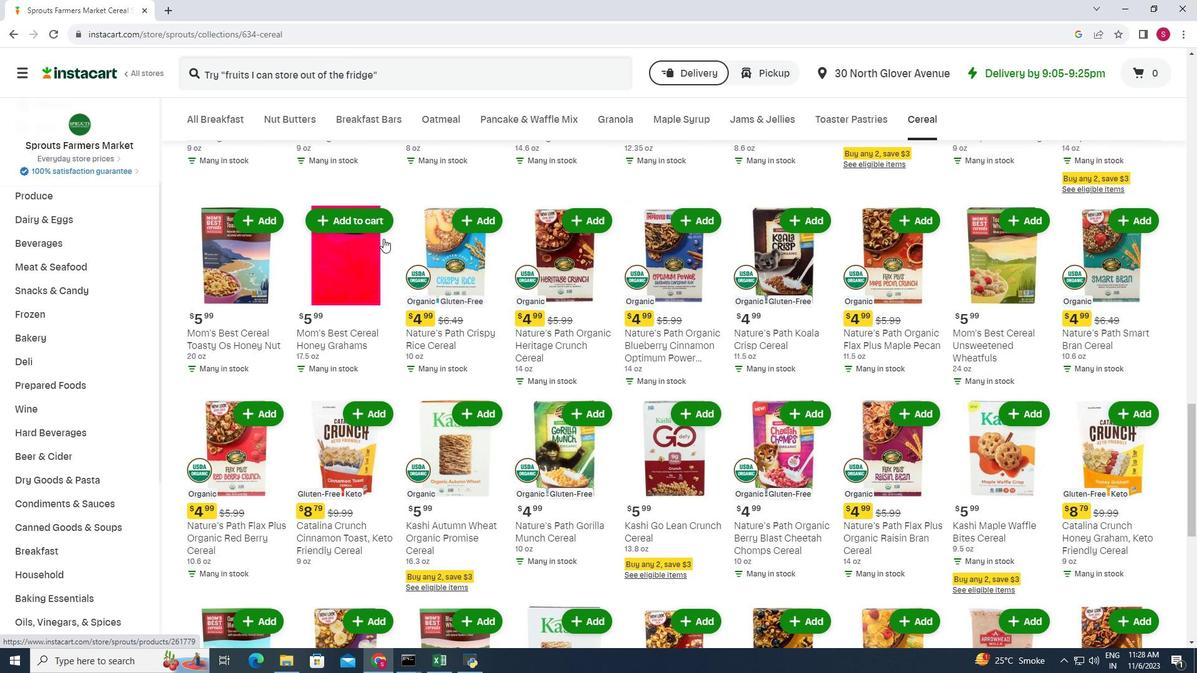 
Action: Mouse scrolled (383, 239) with delta (0, 0)
Screenshot: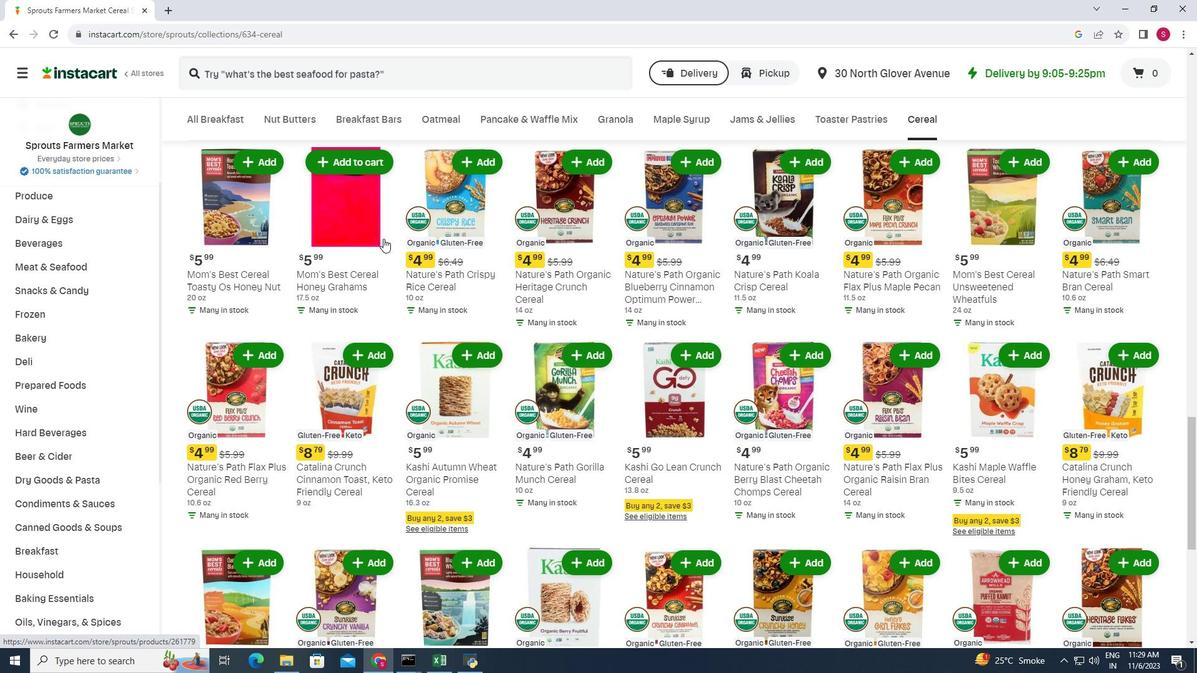 
Action: Mouse moved to (904, 210)
Screenshot: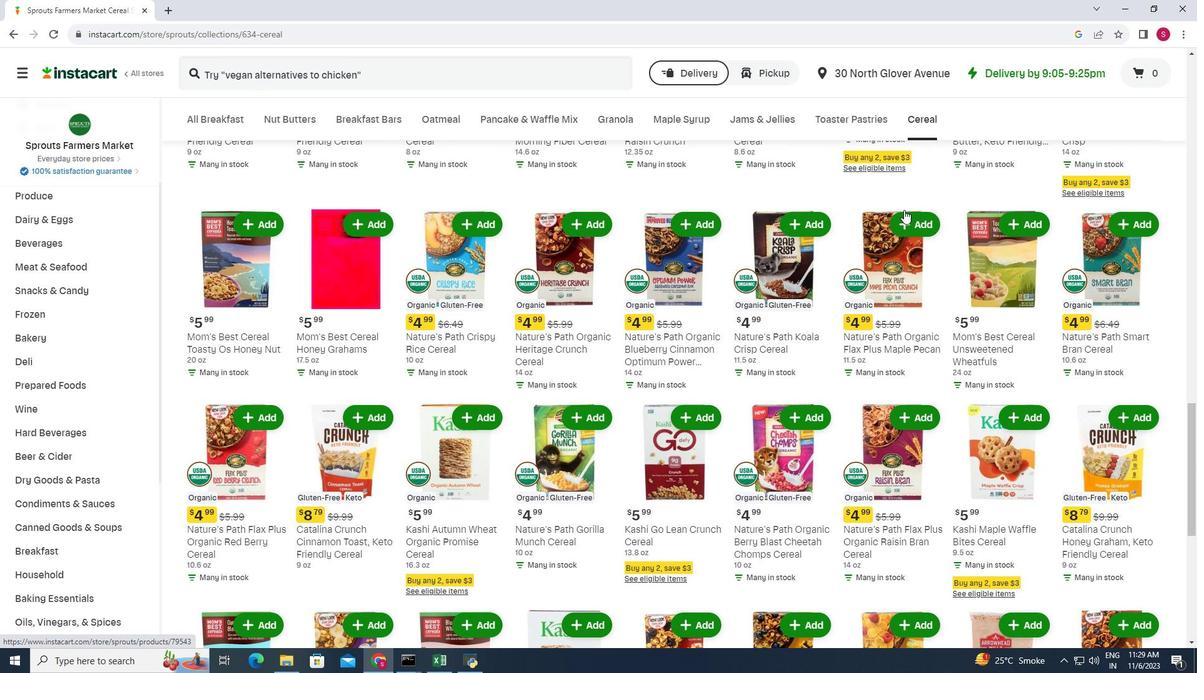 
Action: Mouse pressed left at (904, 210)
Screenshot: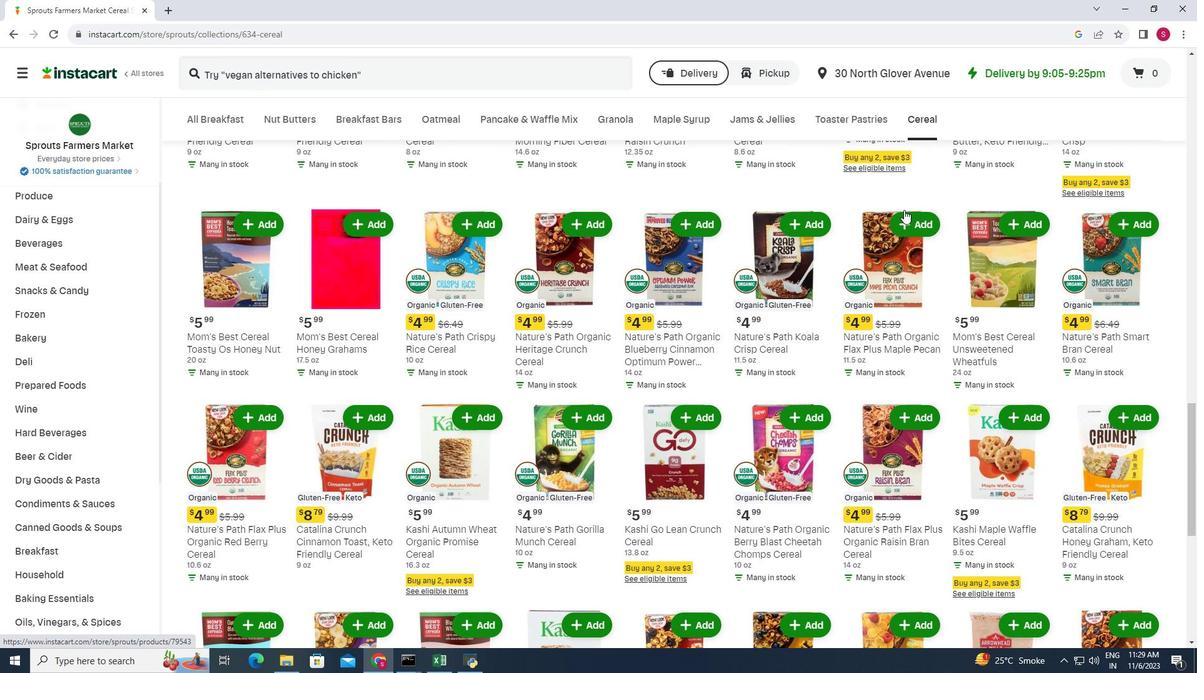 
Action: Mouse moved to (856, 241)
Screenshot: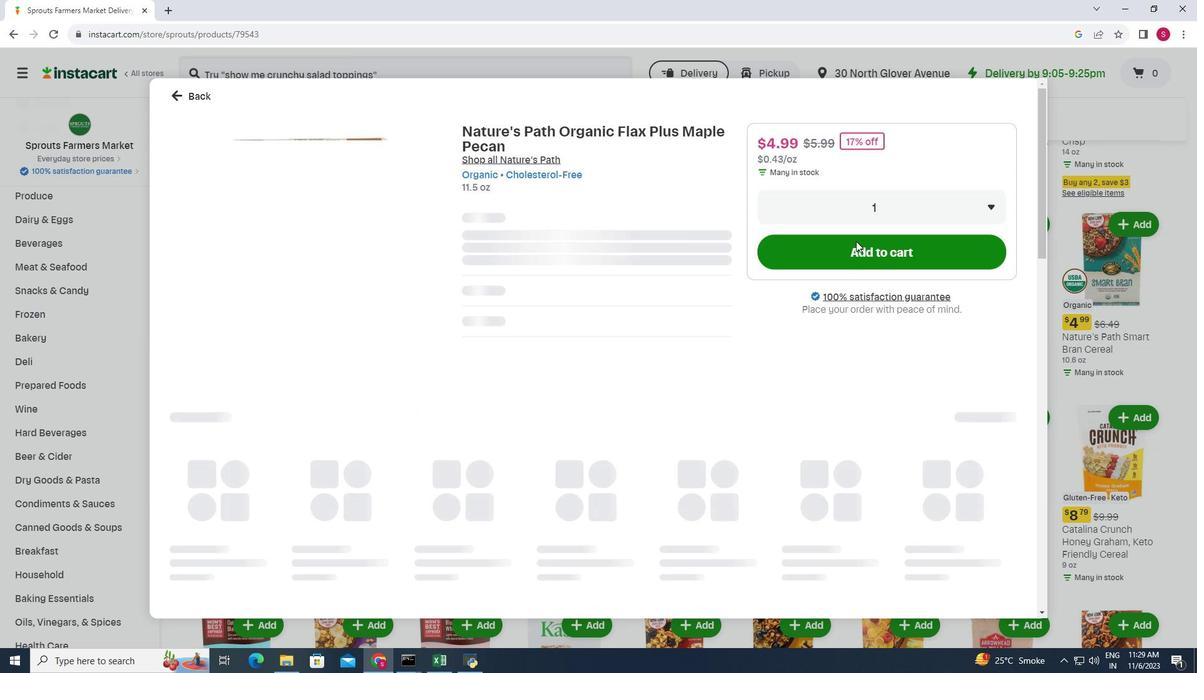 
Action: Mouse pressed left at (856, 241)
Screenshot: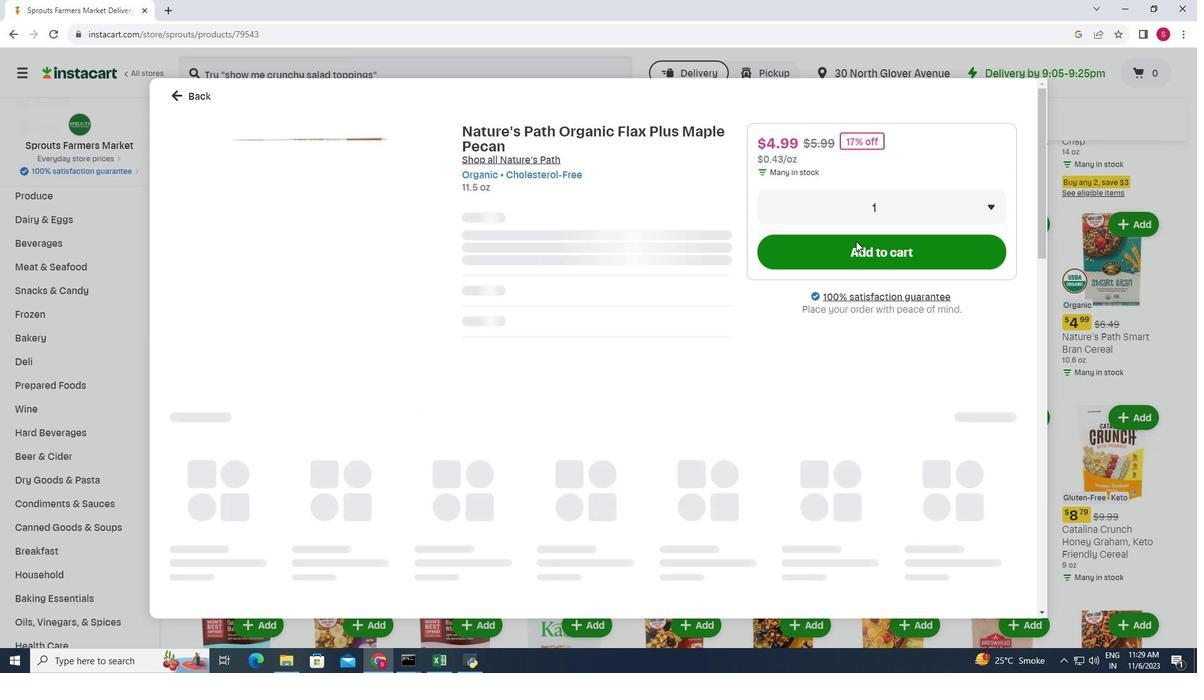 
Action: Mouse moved to (855, 247)
Screenshot: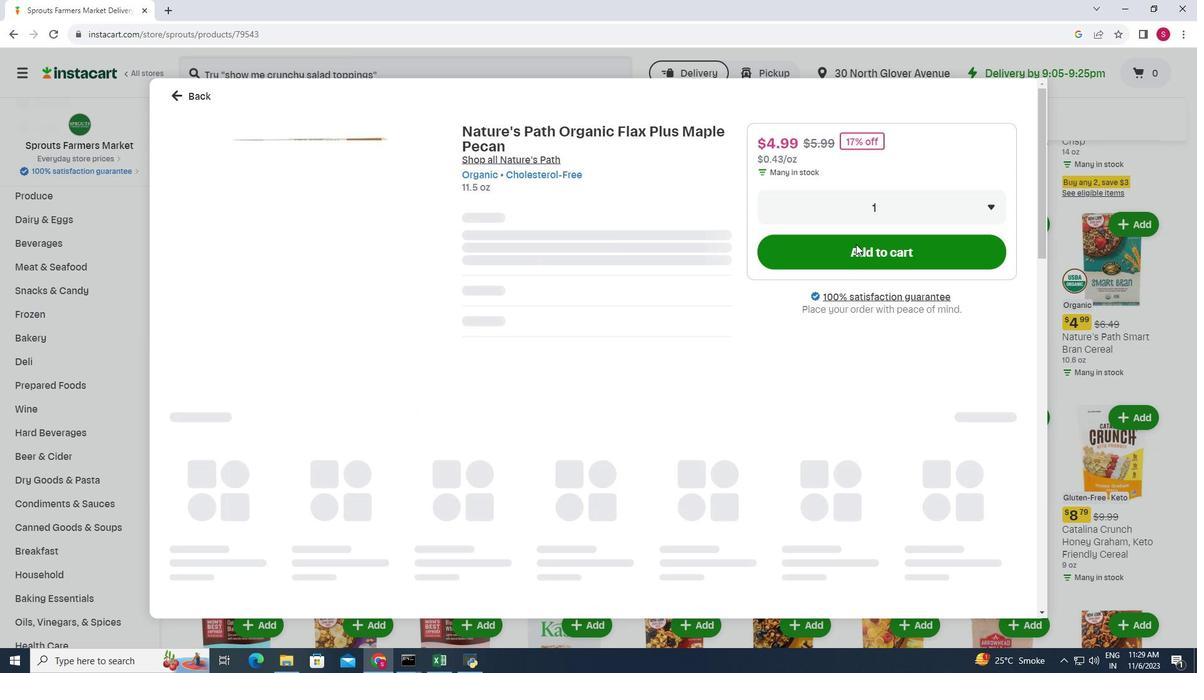 
Action: Mouse pressed left at (855, 247)
Screenshot: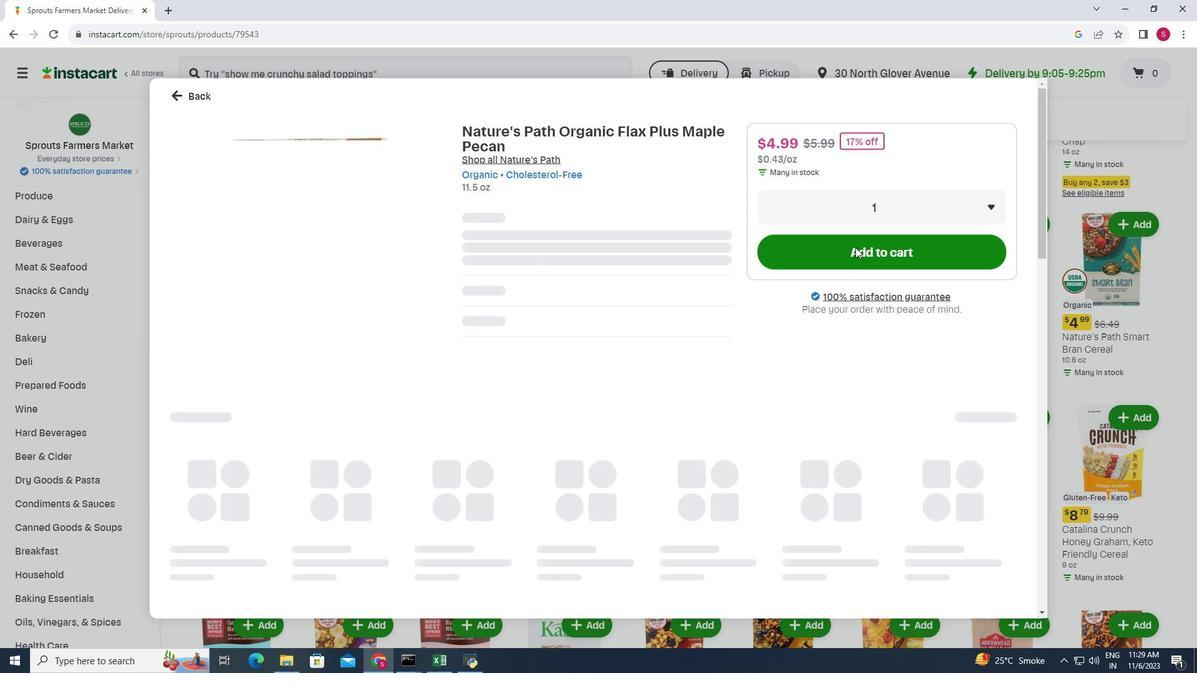 
Action: Mouse moved to (775, 253)
Screenshot: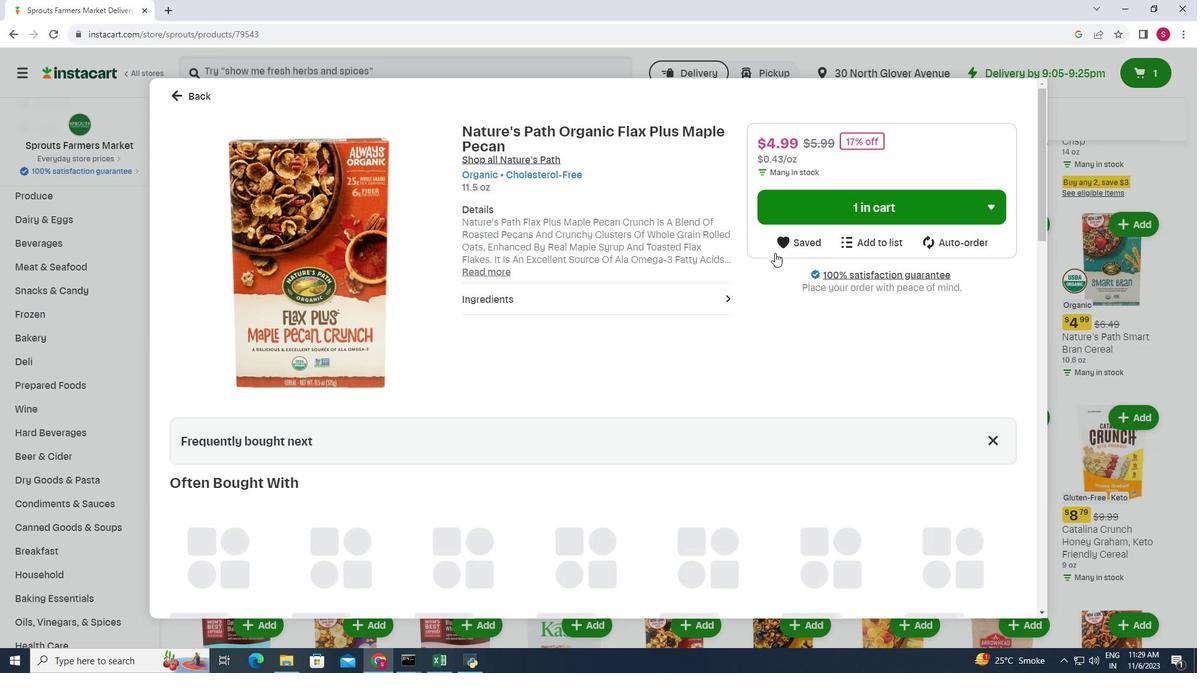 
